 Task: Open a blank sheet, save the file as Elizabeth.epub Add the quote 'Success is not a destination; it's a journey.' Apply font style 'Impact' and font size 36 Align the text to the Left .Change the text color to  'Tan'
Action: Mouse moved to (247, 153)
Screenshot: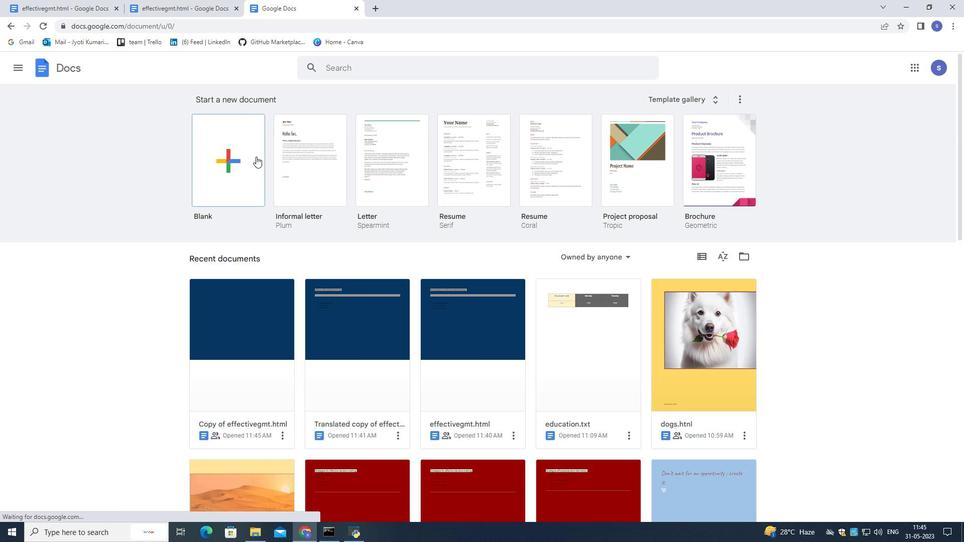 
Action: Mouse pressed left at (247, 153)
Screenshot: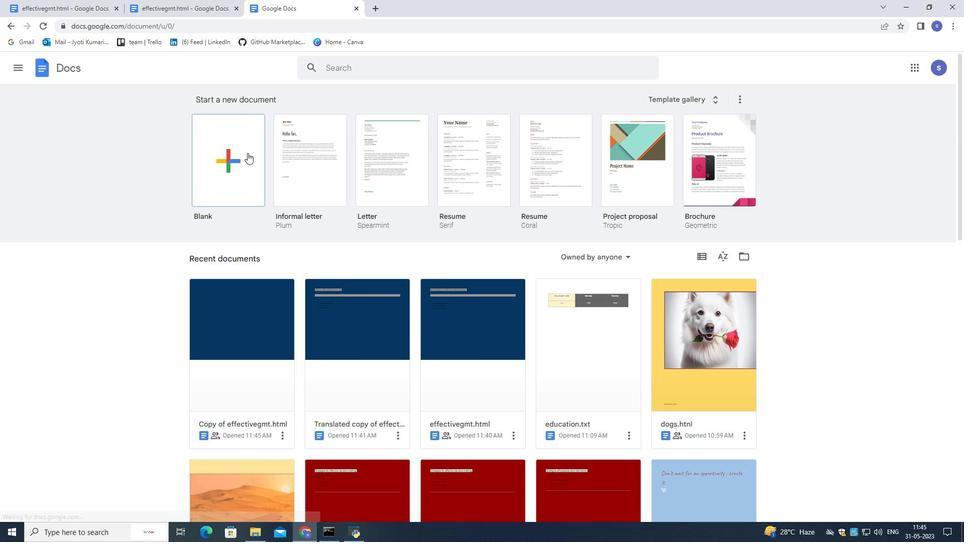 
Action: Mouse moved to (102, 58)
Screenshot: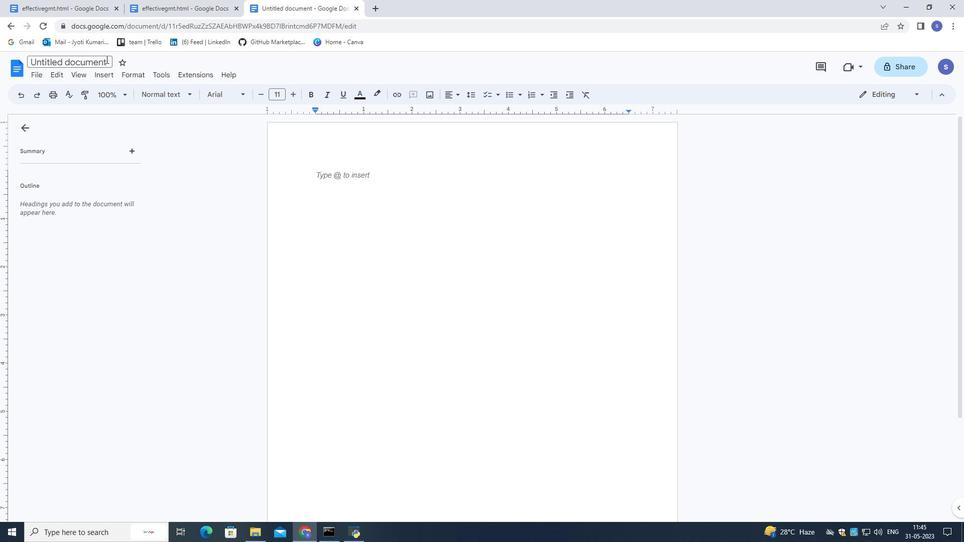 
Action: Mouse pressed left at (102, 58)
Screenshot: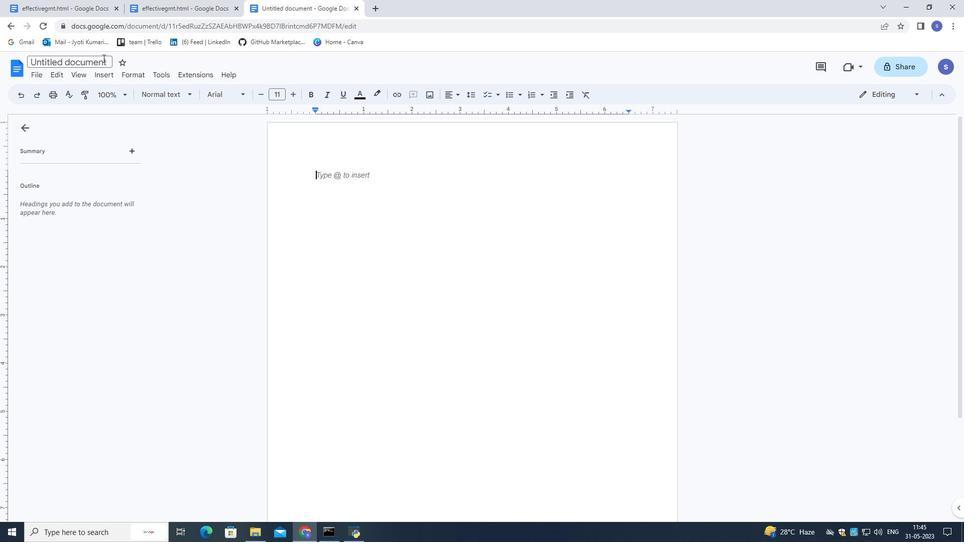 
Action: Mouse moved to (103, 60)
Screenshot: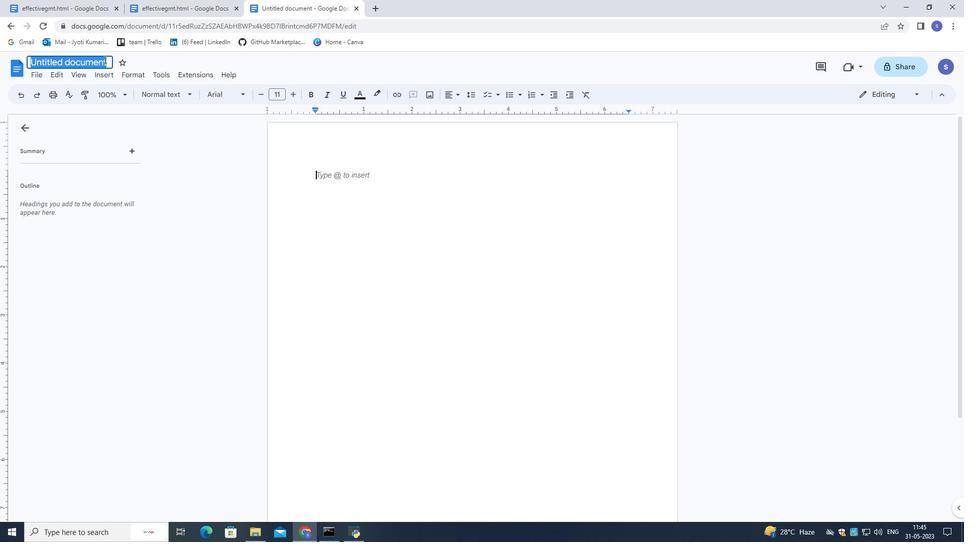 
Action: Key pressed <Key.shift>Elizabeth.epub<Key.enter>
Screenshot: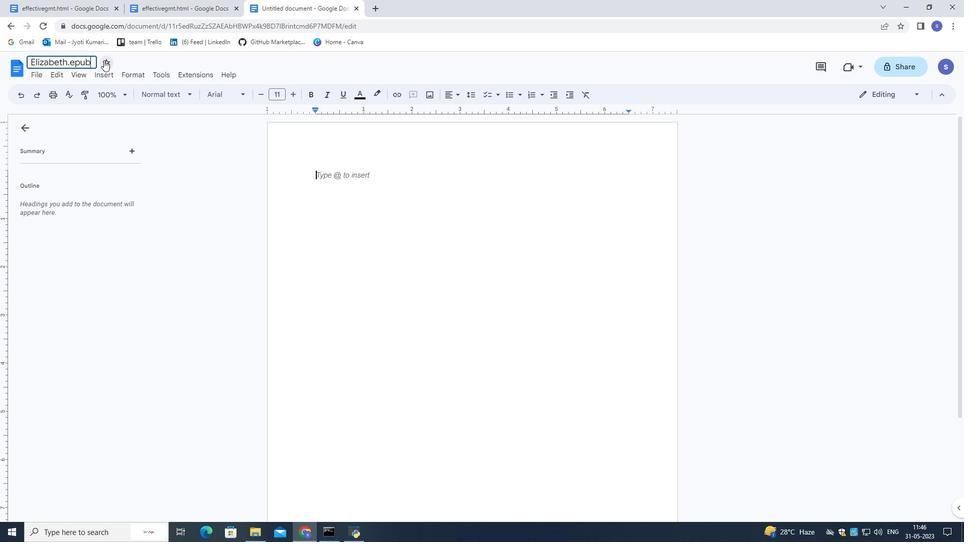 
Action: Mouse moved to (359, 179)
Screenshot: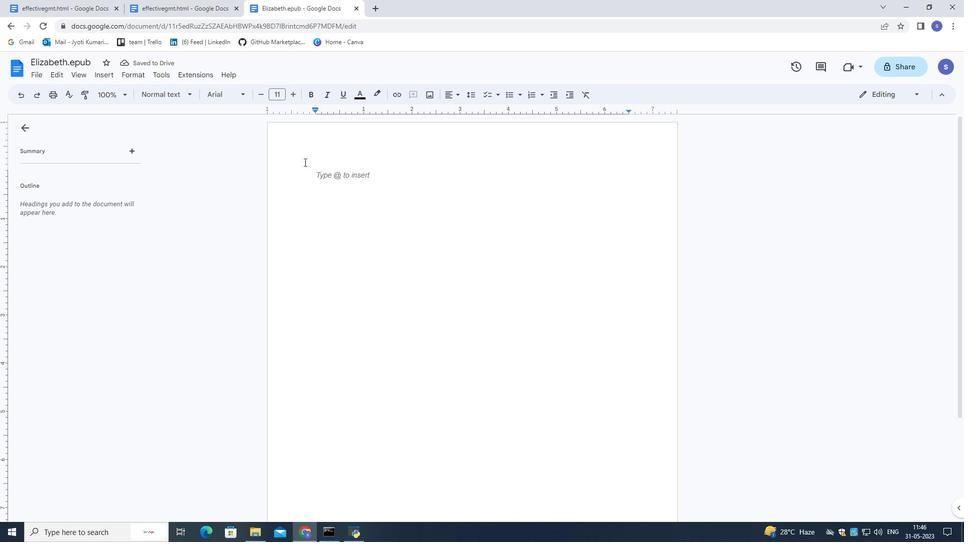 
Action: Mouse pressed left at (359, 179)
Screenshot: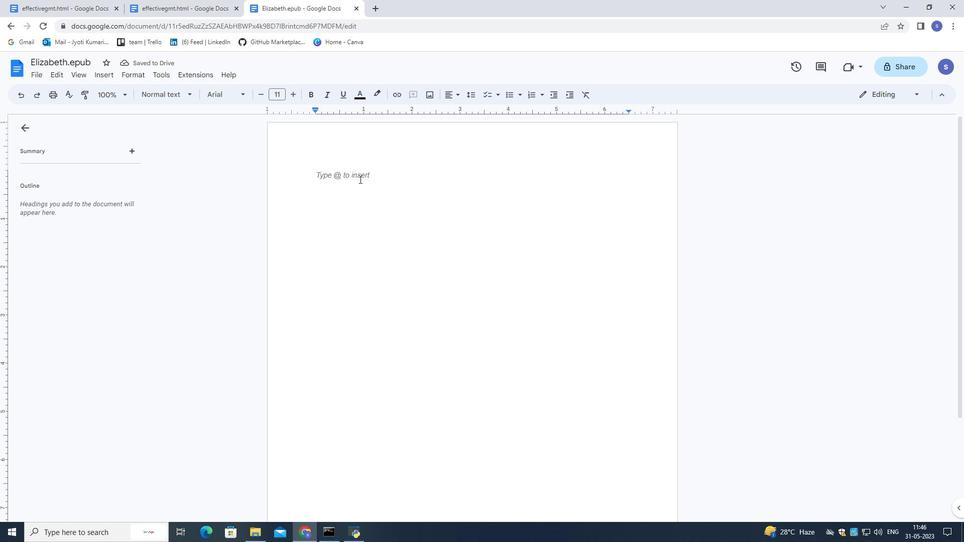 
Action: Key pressed <Key.shift>Success<Key.space>isnot<Key.space><Key.left><Key.left><Key.left><Key.left><Key.space><Key.right><Key.right><Key.right>
Screenshot: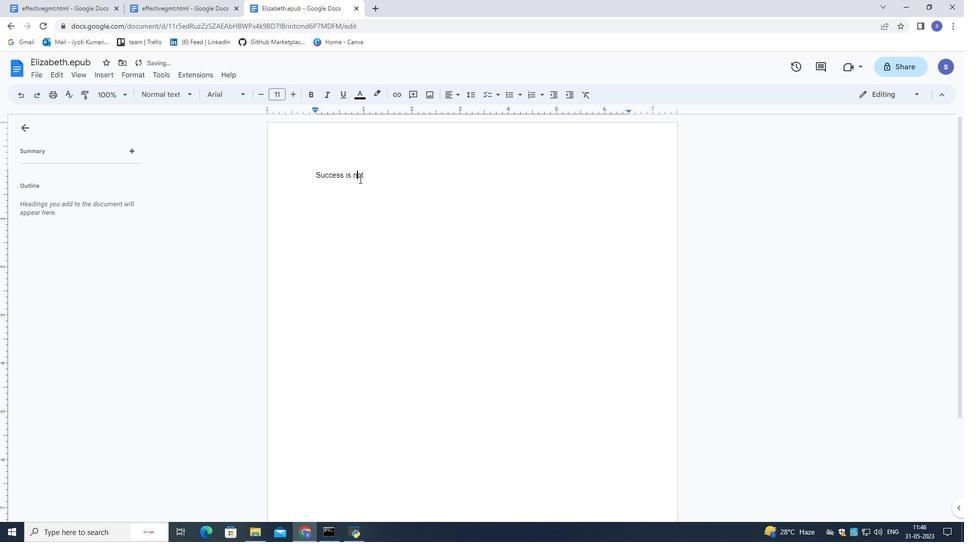 
Action: Mouse moved to (516, 143)
Screenshot: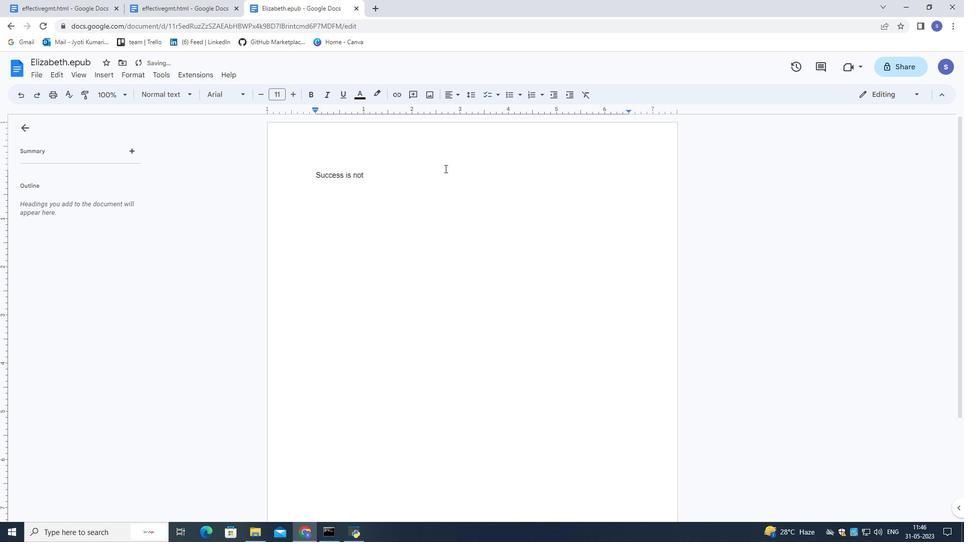 
Action: Key pressed a<Key.space>destination<Key.left><Key.left><Key.left><Key.left><Key.left><Key.left><Key.left><Key.left><Key.left><Key.left><Key.left><Key.left><Key.left><Key.space>
Screenshot: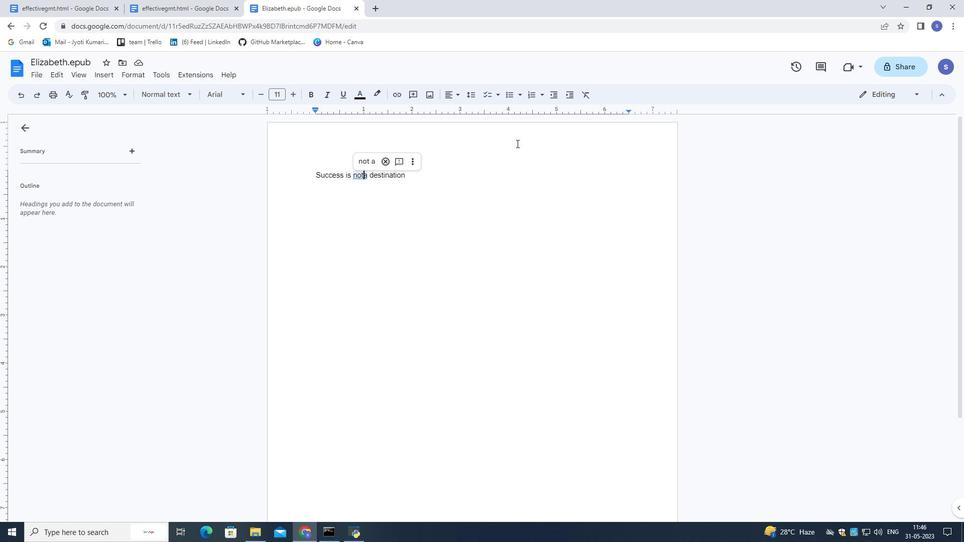 
Action: Mouse moved to (482, 169)
Screenshot: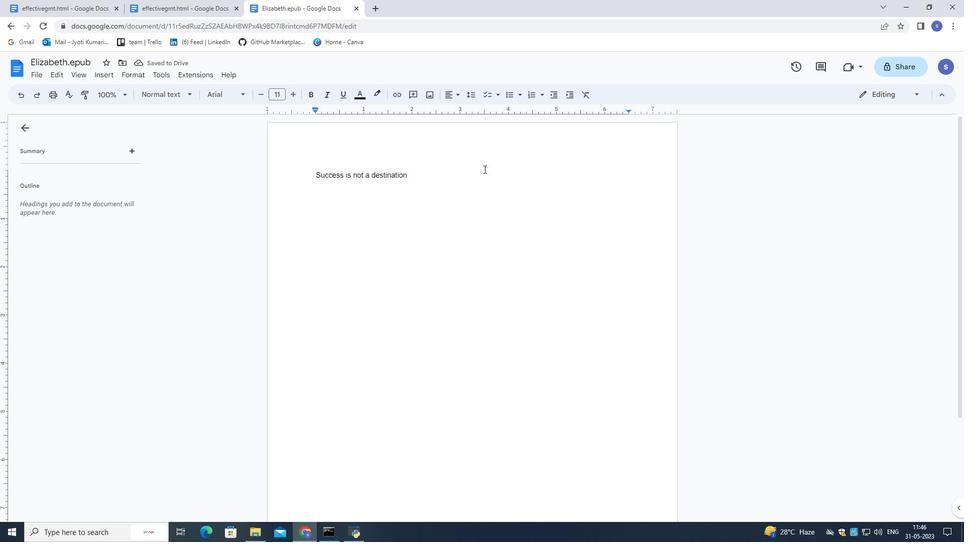 
Action: Mouse pressed left at (482, 169)
Screenshot: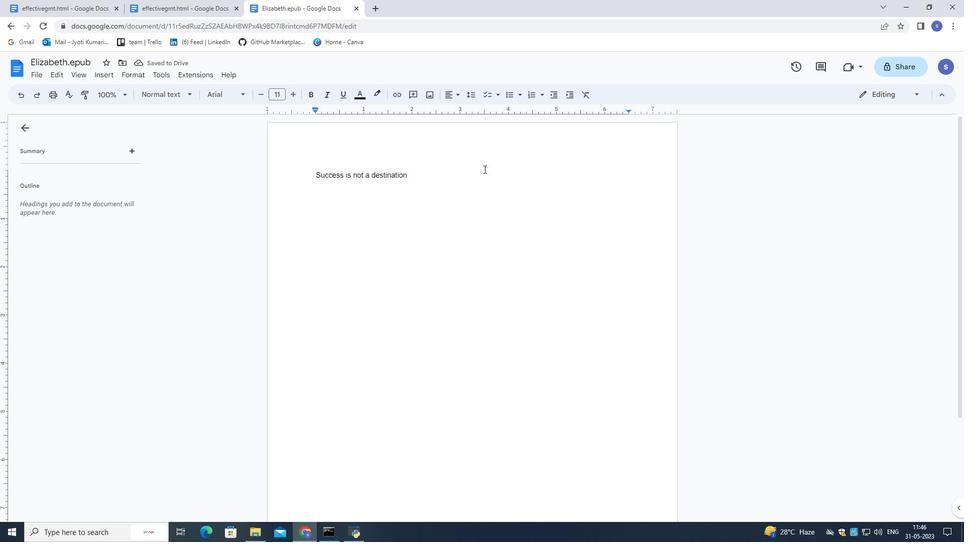 
Action: Mouse moved to (481, 169)
Screenshot: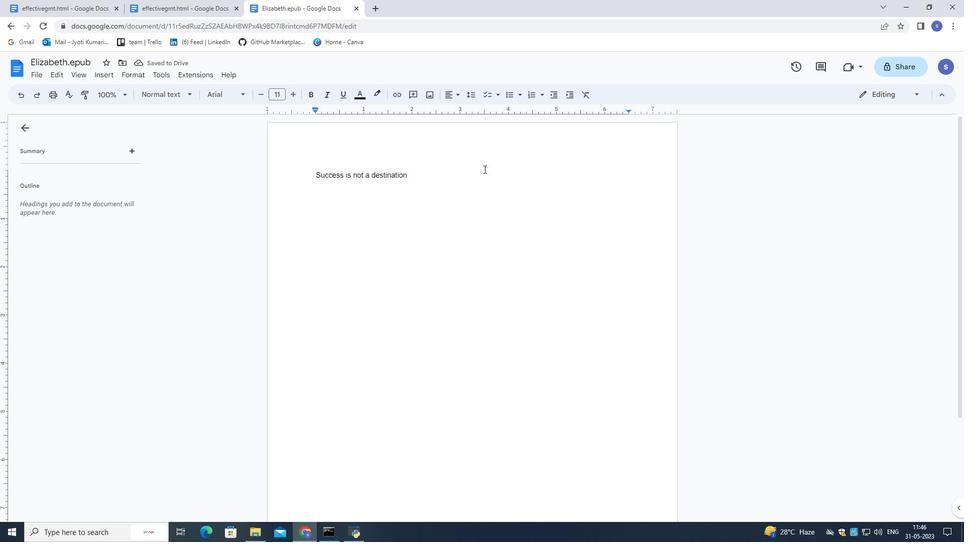
Action: Key pressed ;<Key.space><Key.shift>It's<Key.space>isa<Key.backspace><Key.space>a<Key.space>
Screenshot: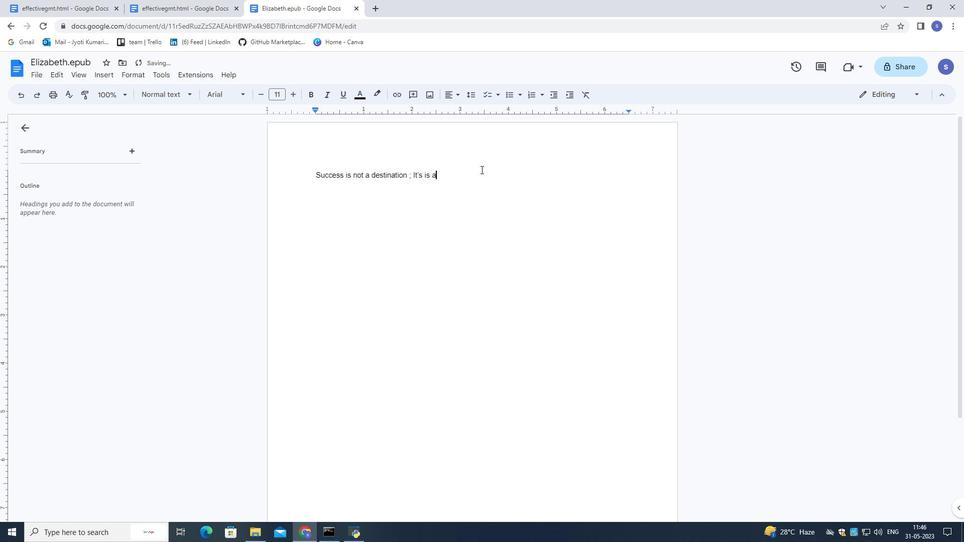 
Action: Mouse moved to (481, 169)
Screenshot: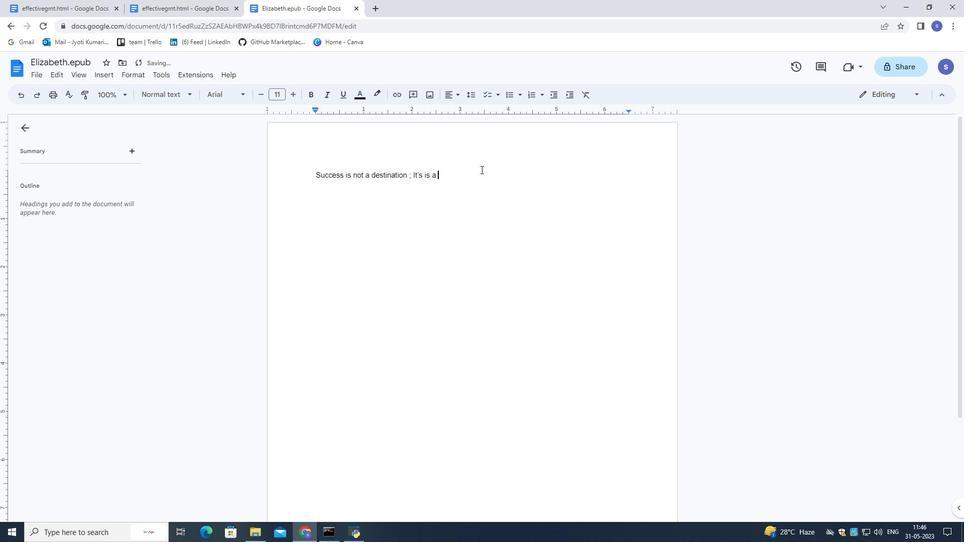 
Action: Key pressed journey.
Screenshot: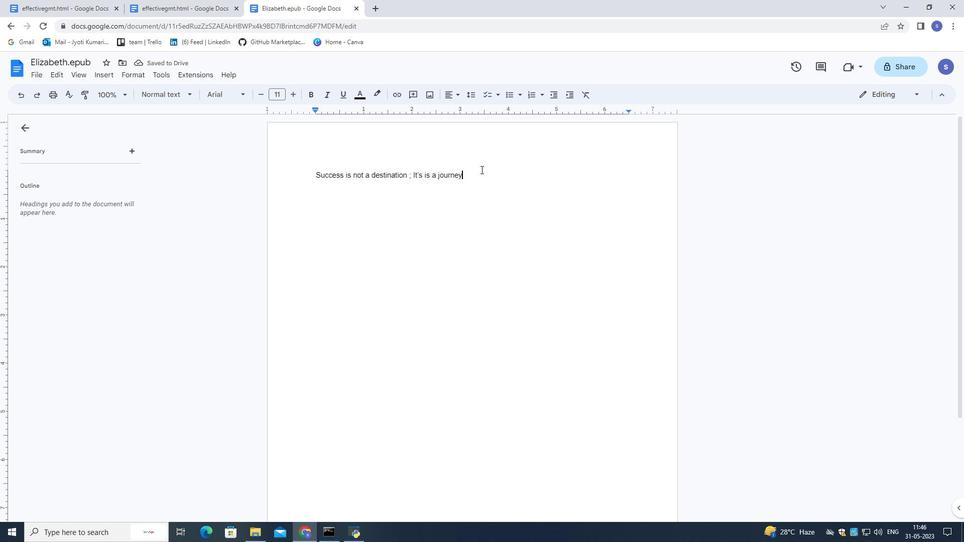 
Action: Mouse moved to (486, 178)
Screenshot: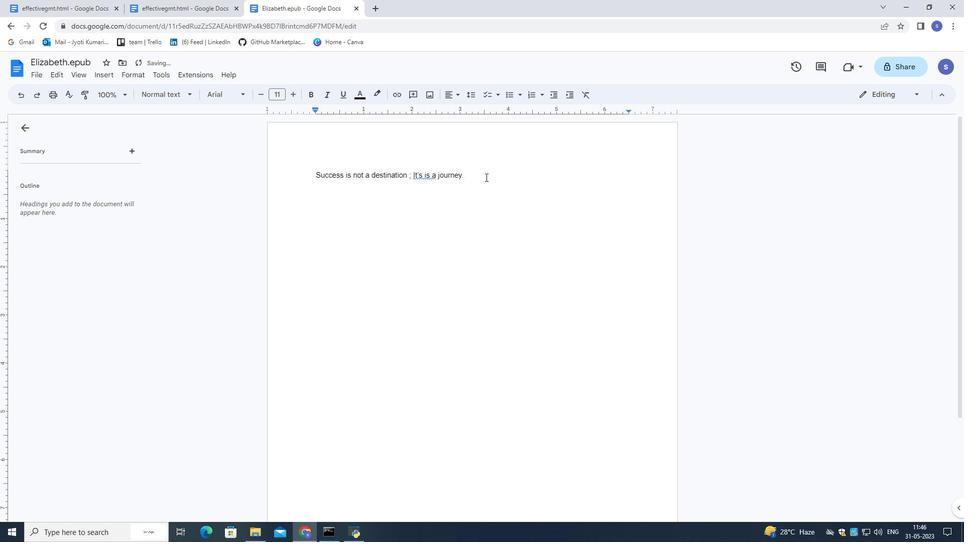 
Action: Mouse pressed left at (486, 178)
Screenshot: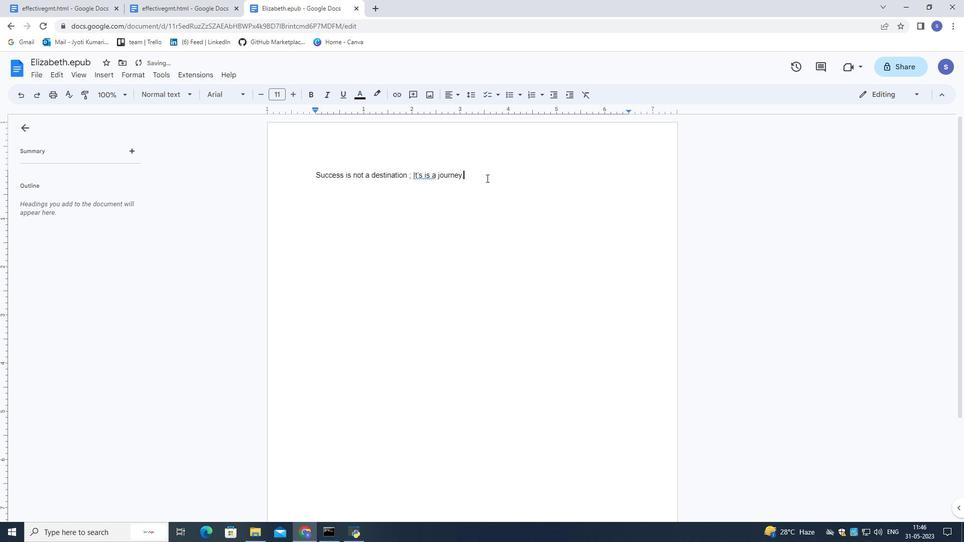 
Action: Mouse moved to (219, 97)
Screenshot: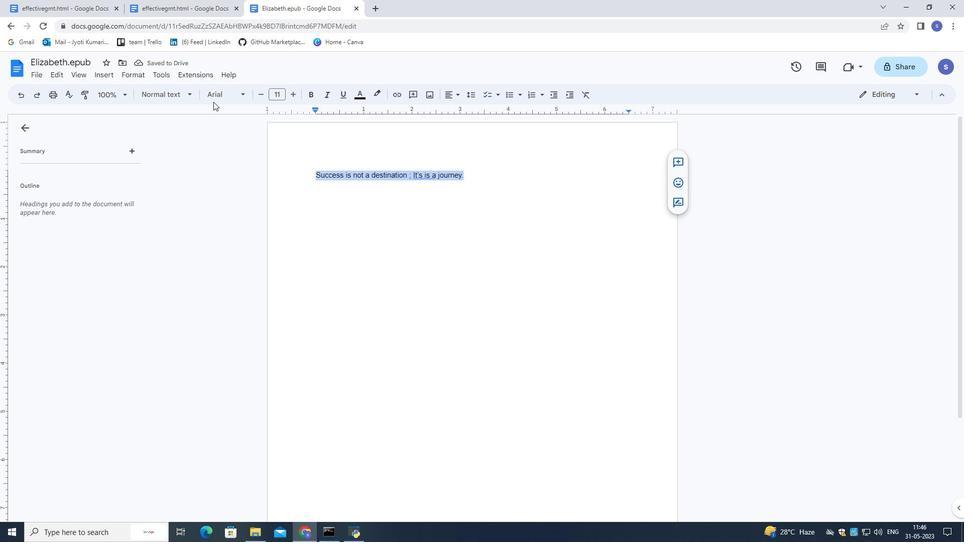 
Action: Mouse pressed left at (219, 97)
Screenshot: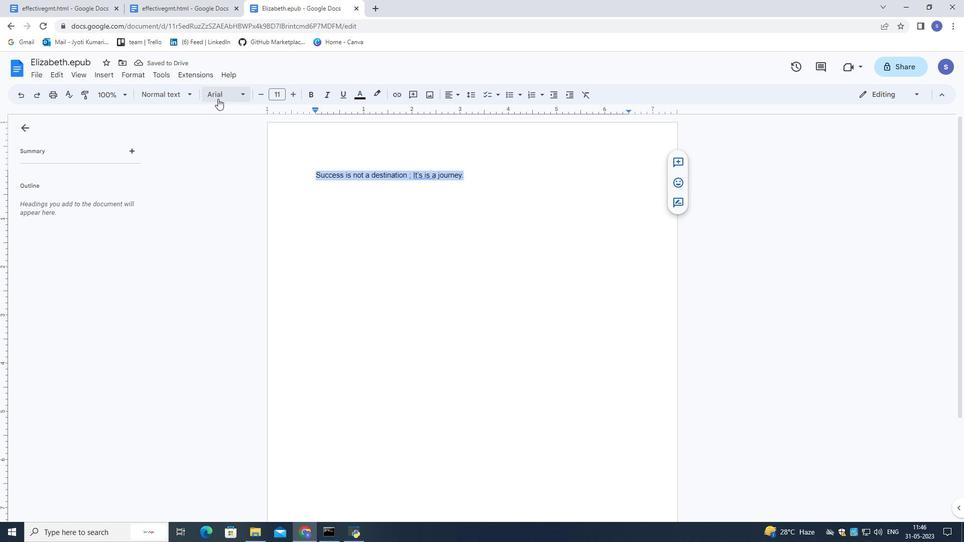 
Action: Mouse moved to (241, 111)
Screenshot: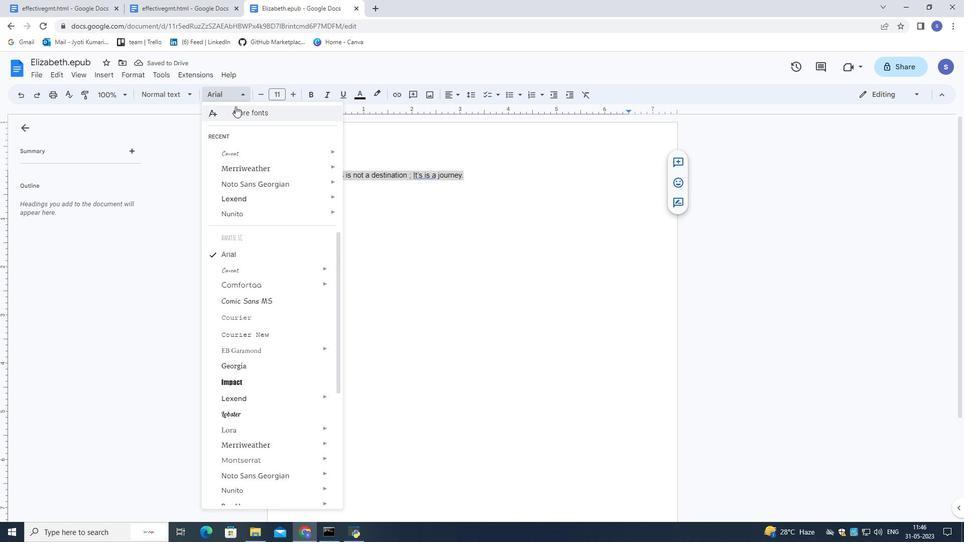 
Action: Mouse pressed left at (241, 111)
Screenshot: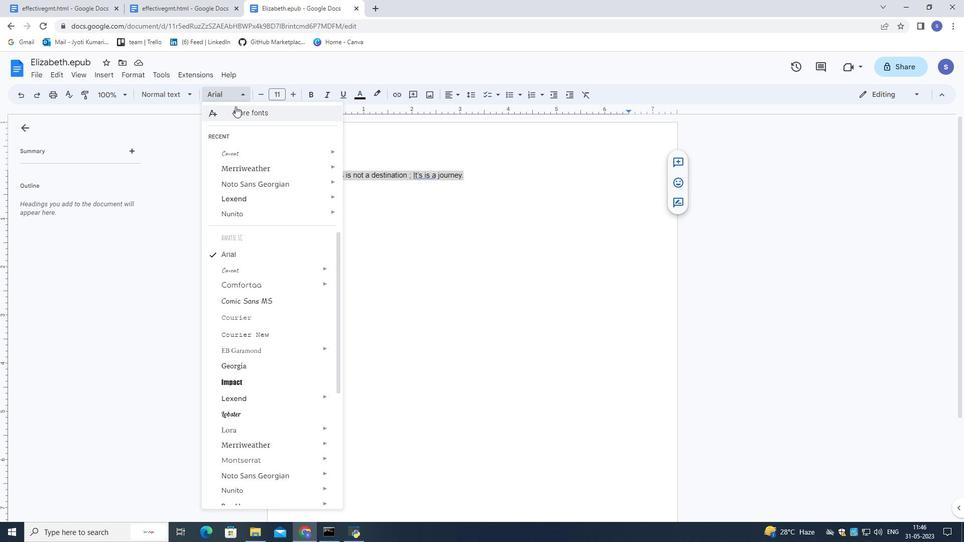
Action: Mouse moved to (318, 173)
Screenshot: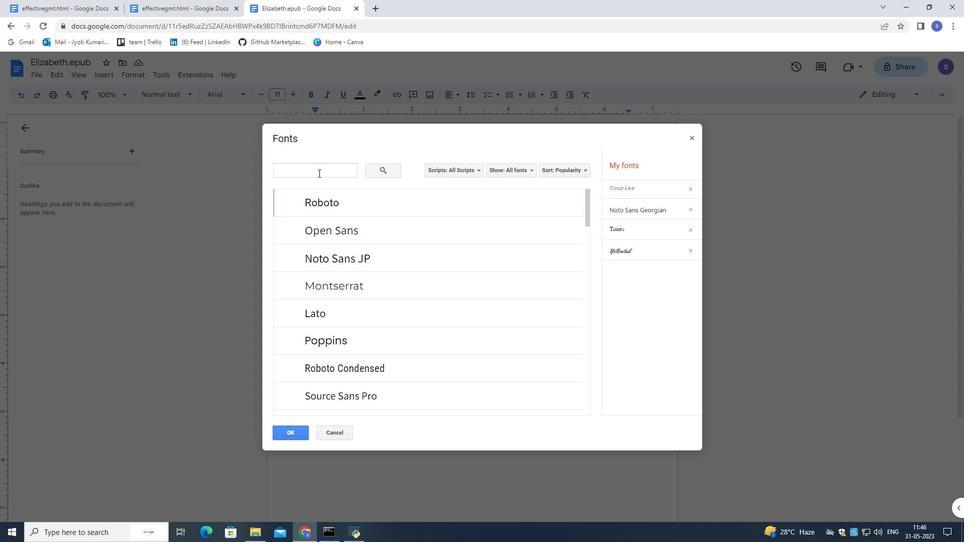 
Action: Mouse pressed left at (318, 173)
Screenshot: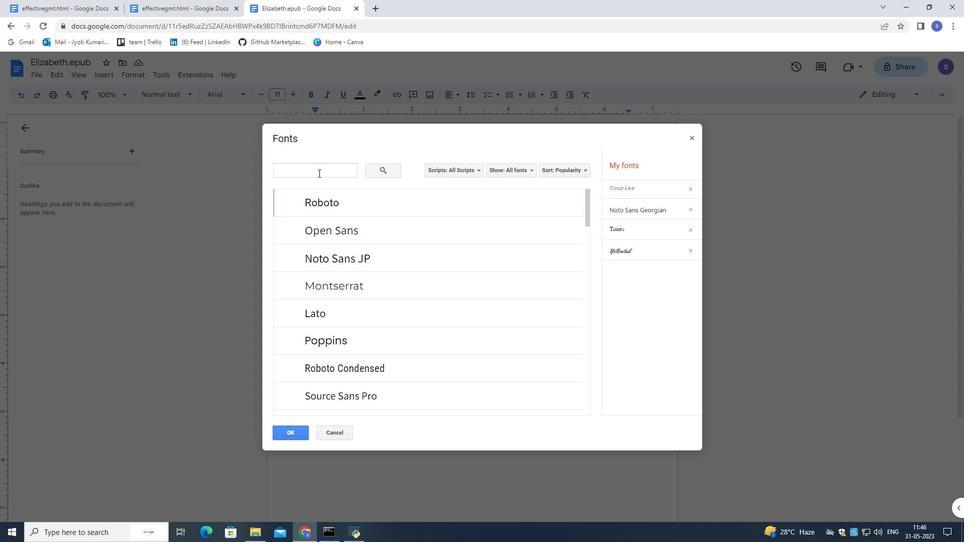 
Action: Key pressed impact<Key.enter>
Screenshot: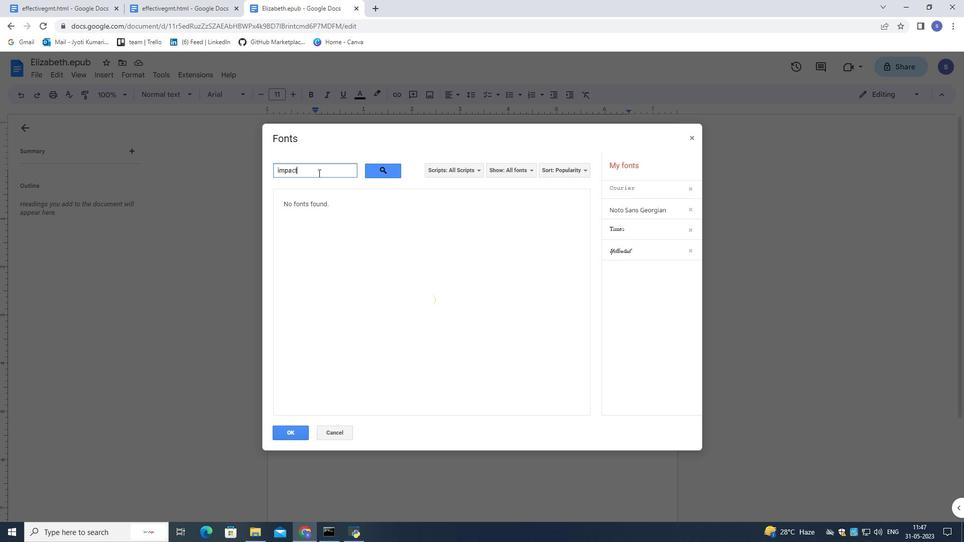 
Action: Mouse moved to (278, 172)
Screenshot: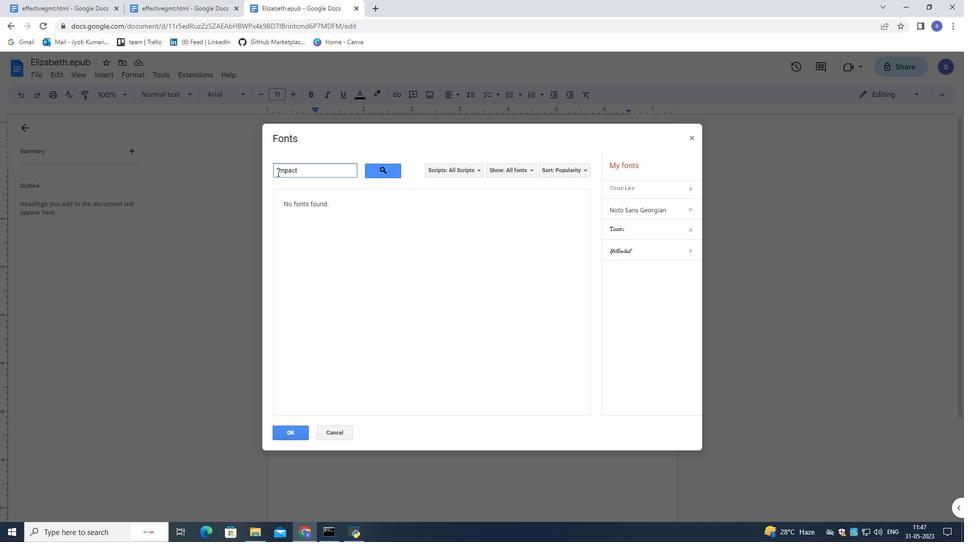 
Action: Mouse pressed left at (278, 172)
Screenshot: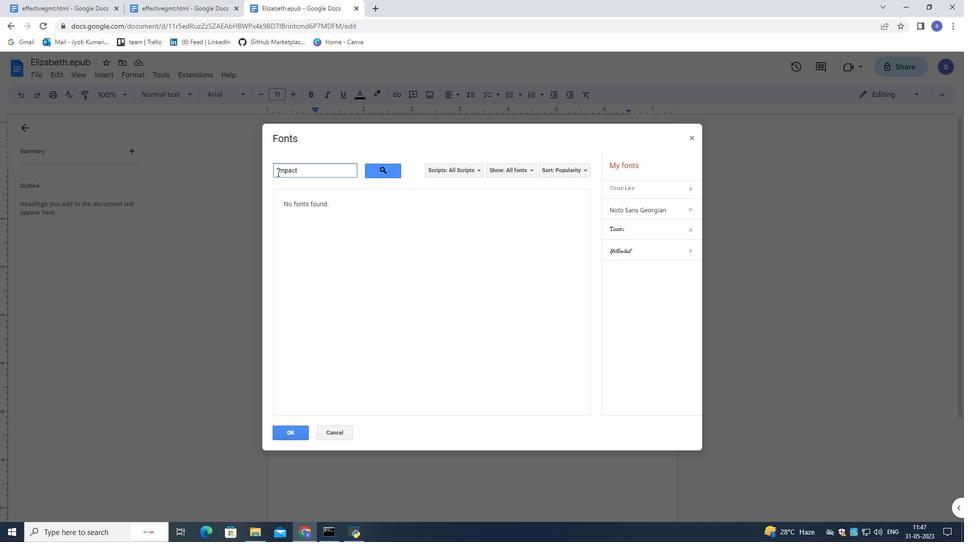 
Action: Mouse moved to (288, 177)
Screenshot: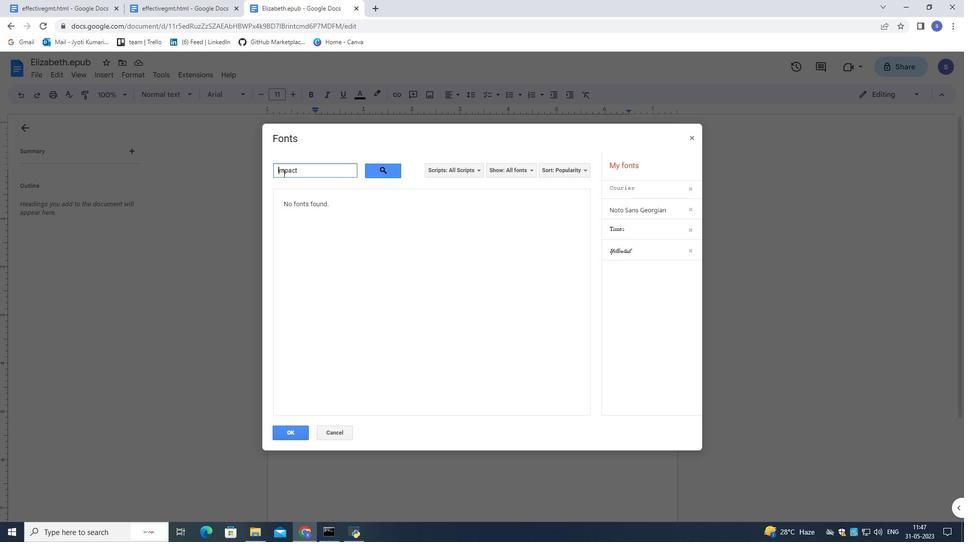 
Action: Key pressed <Key.right><Key.backspace><Key.backspace><Key.shift>Im
Screenshot: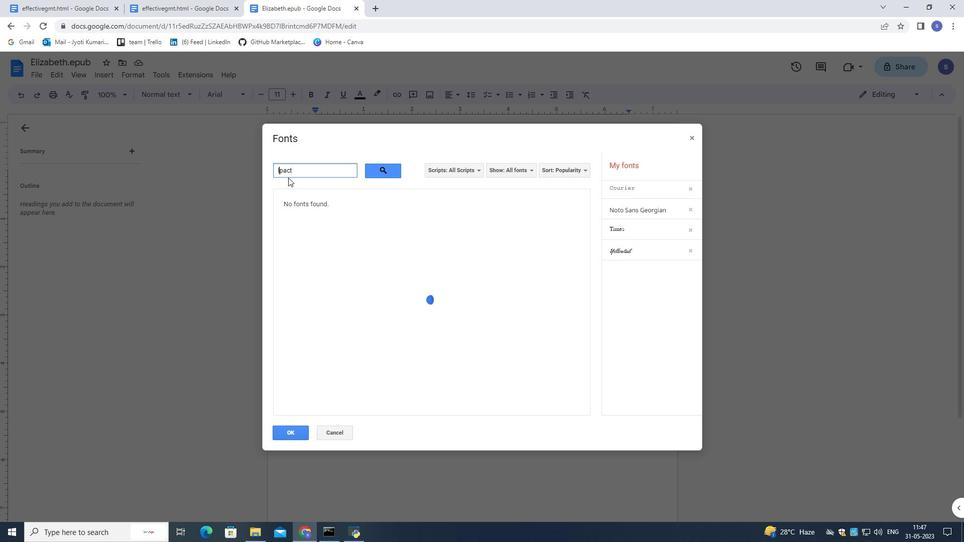 
Action: Mouse moved to (396, 169)
Screenshot: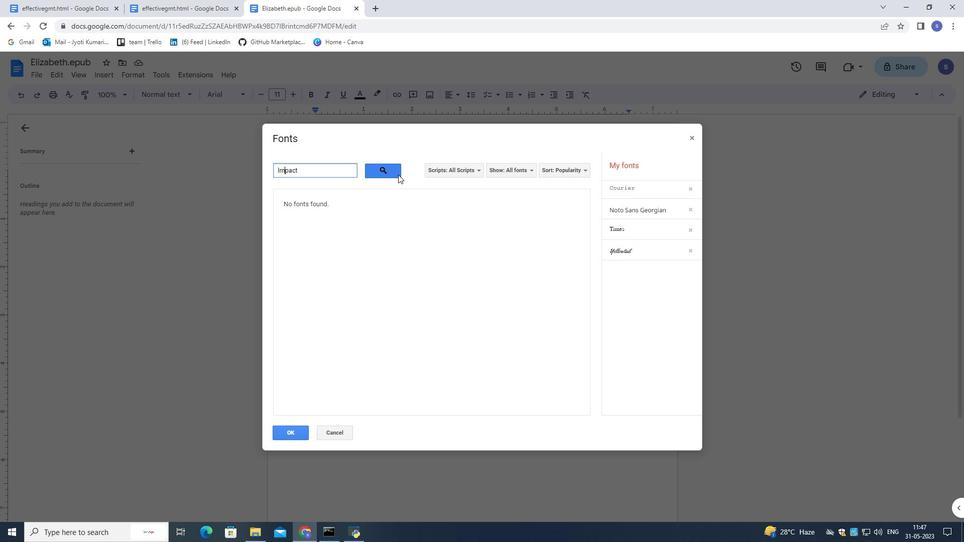 
Action: Mouse pressed left at (396, 169)
Screenshot: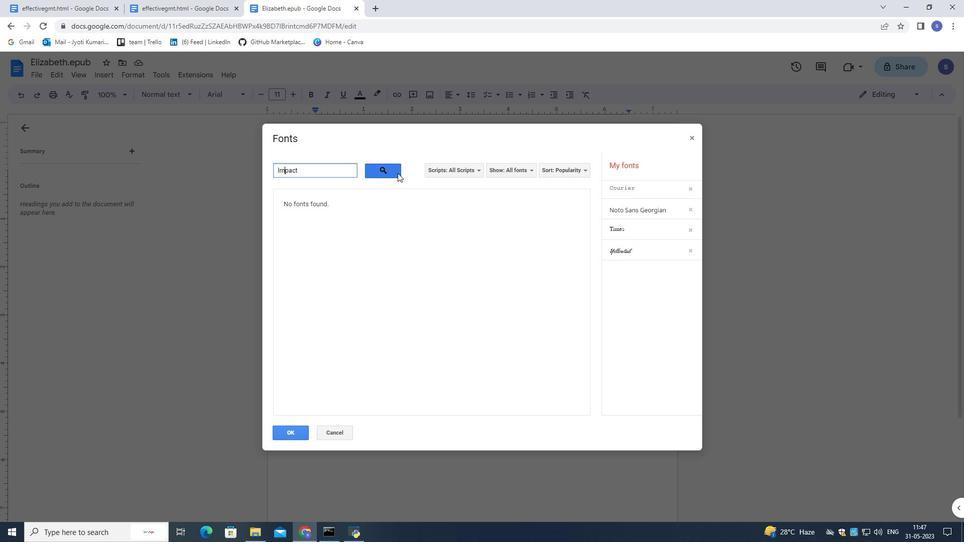 
Action: Mouse moved to (333, 436)
Screenshot: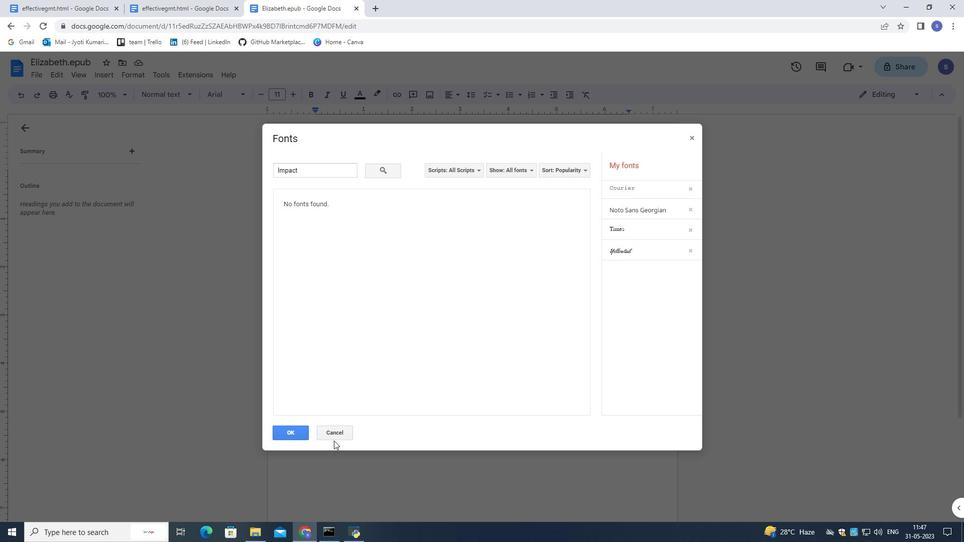 
Action: Mouse pressed left at (333, 436)
Screenshot: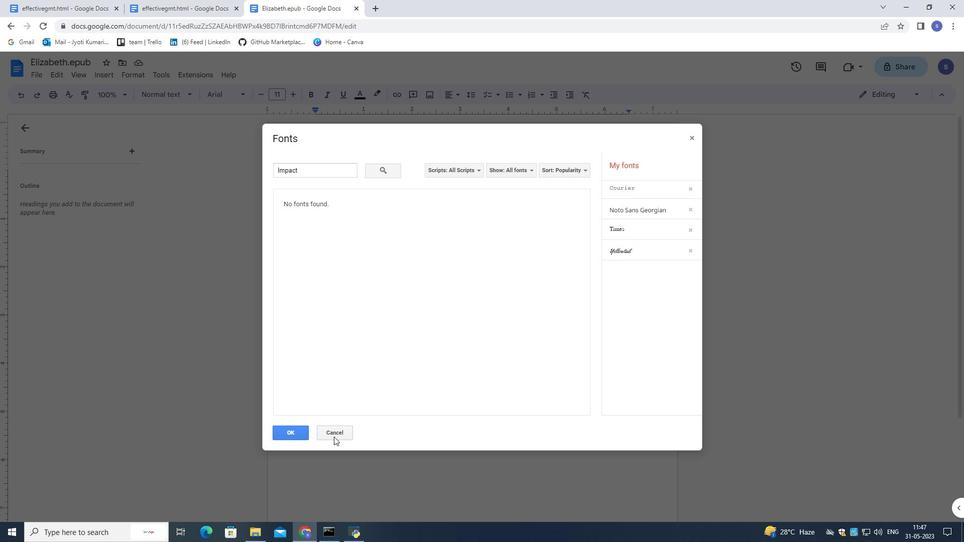 
Action: Mouse moved to (182, 89)
Screenshot: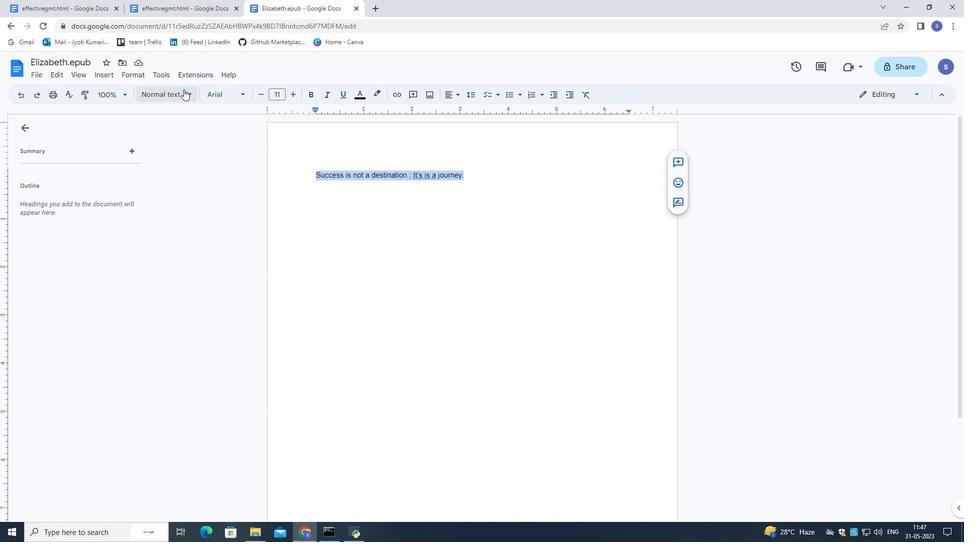 
Action: Mouse pressed left at (182, 89)
Screenshot: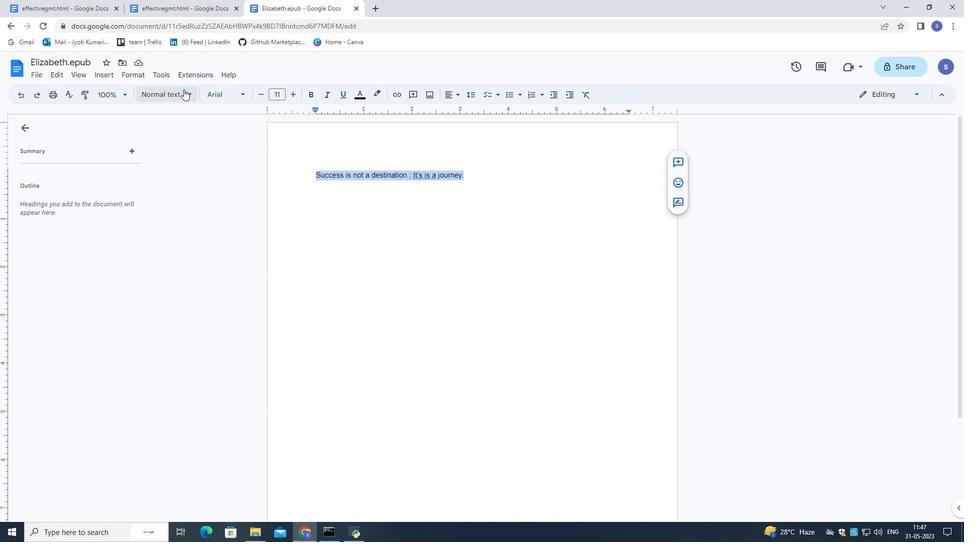 
Action: Mouse moved to (219, 100)
Screenshot: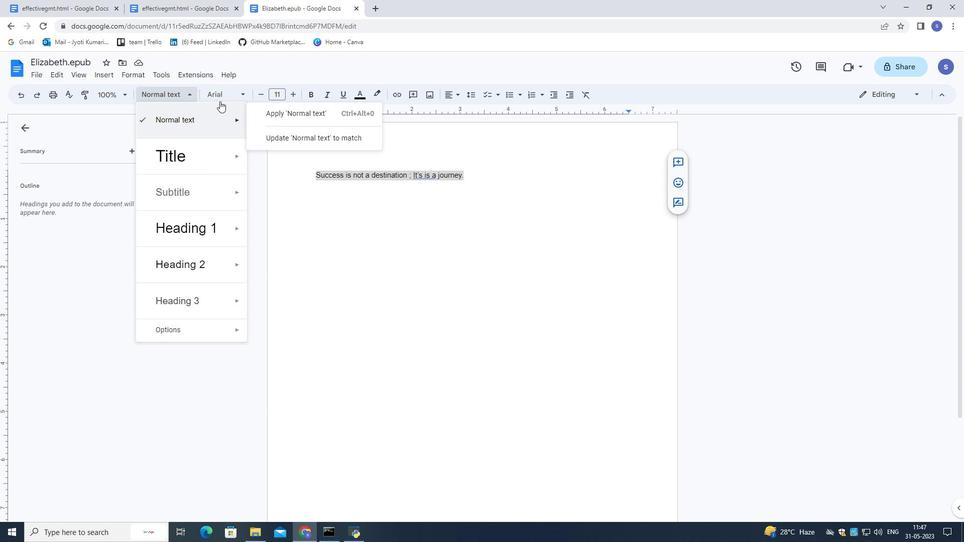 
Action: Mouse pressed left at (219, 100)
Screenshot: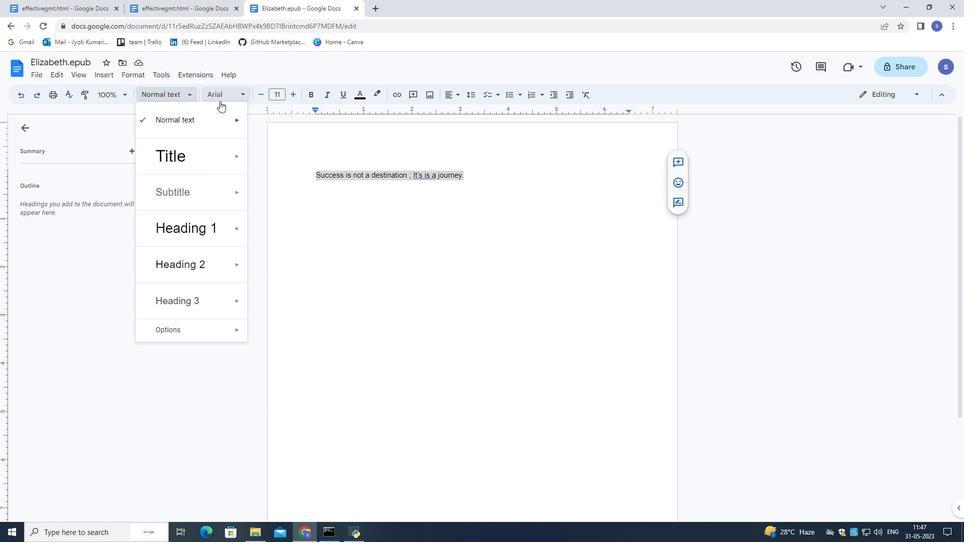 
Action: Mouse moved to (252, 259)
Screenshot: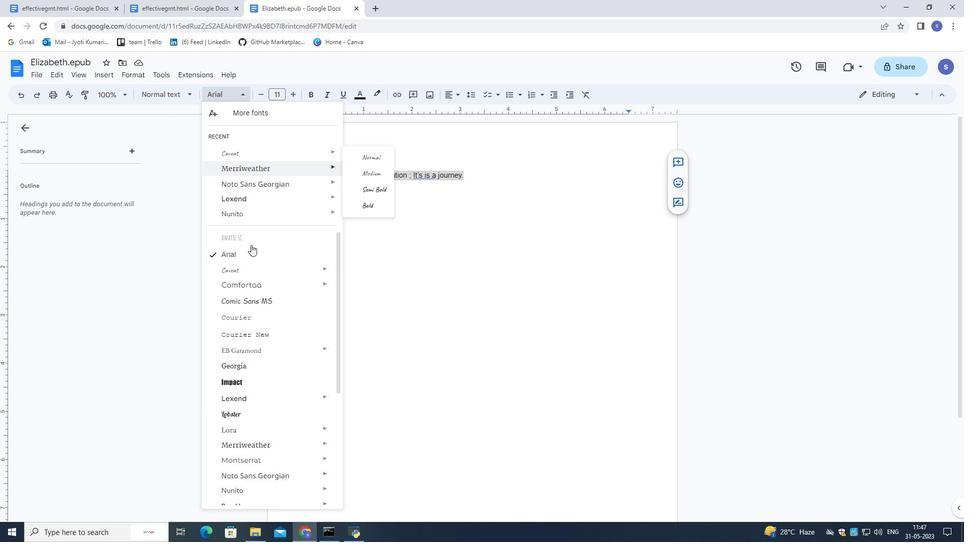 
Action: Mouse scrolled (252, 259) with delta (0, 0)
Screenshot: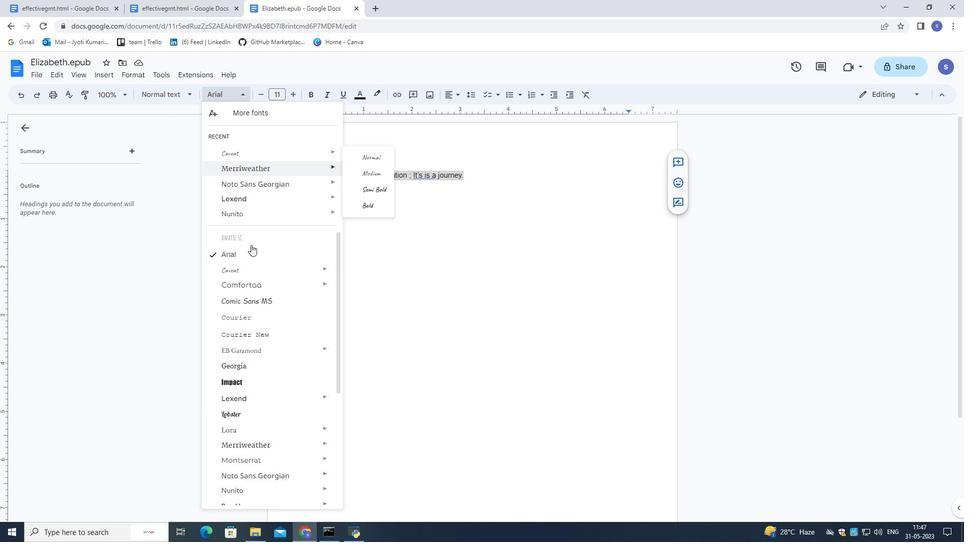
Action: Mouse moved to (253, 262)
Screenshot: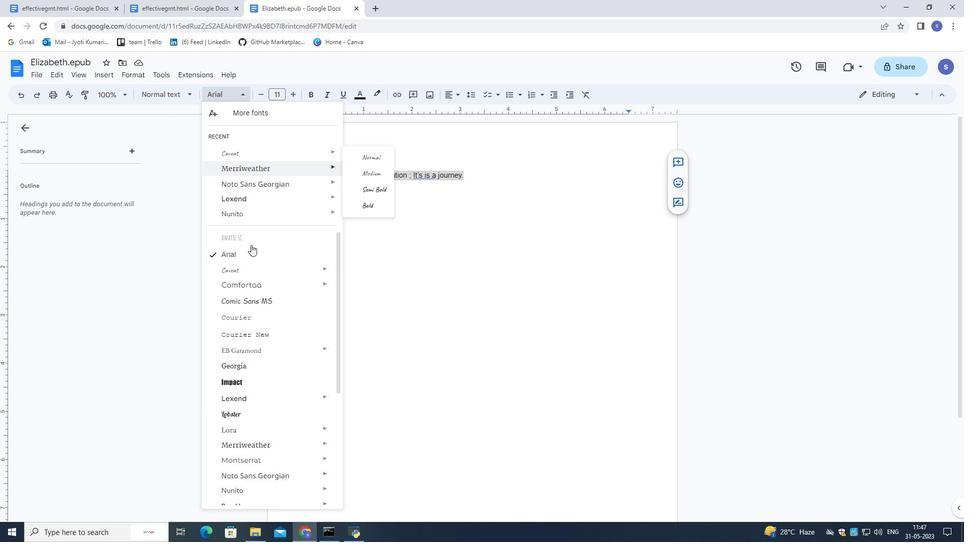 
Action: Mouse scrolled (253, 261) with delta (0, 0)
Screenshot: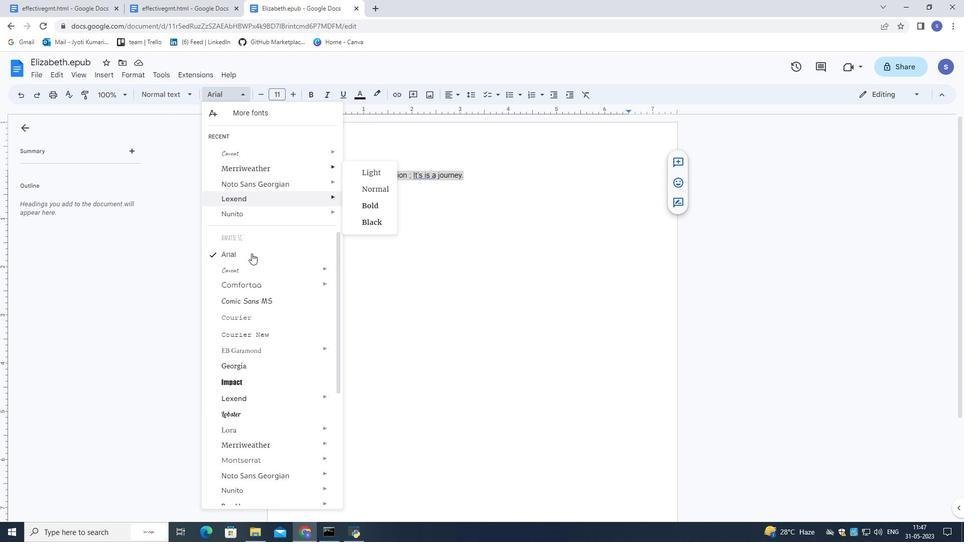 
Action: Mouse moved to (252, 285)
Screenshot: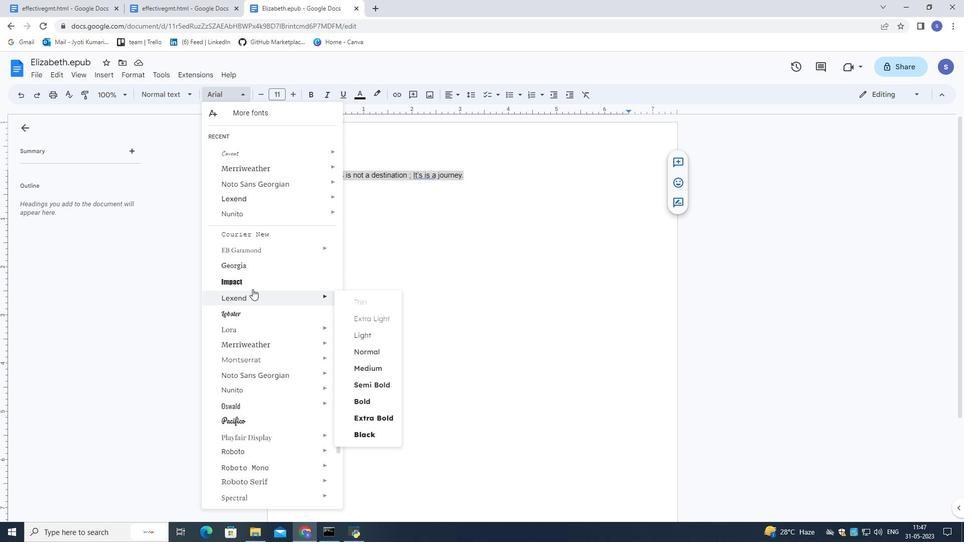 
Action: Mouse pressed left at (252, 285)
Screenshot: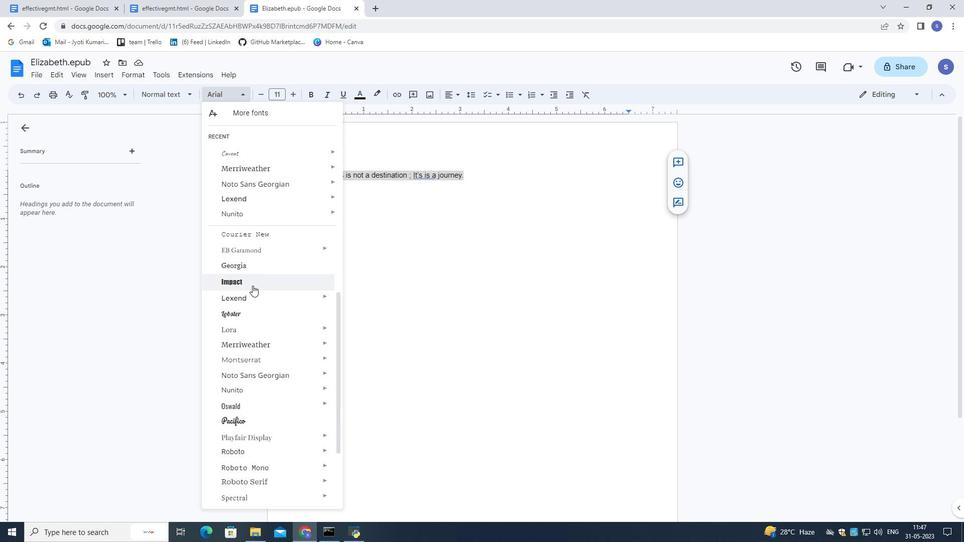 
Action: Mouse moved to (295, 93)
Screenshot: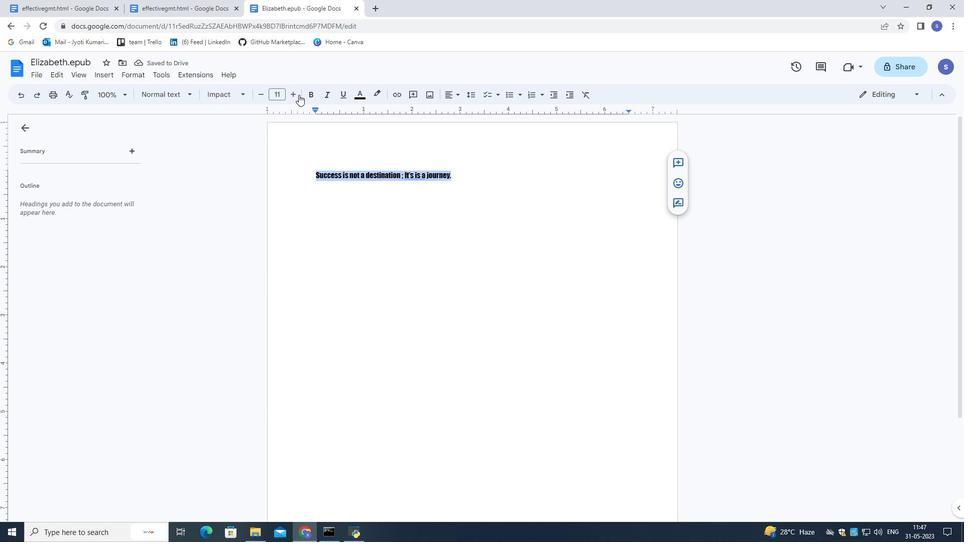
Action: Mouse pressed left at (295, 93)
Screenshot: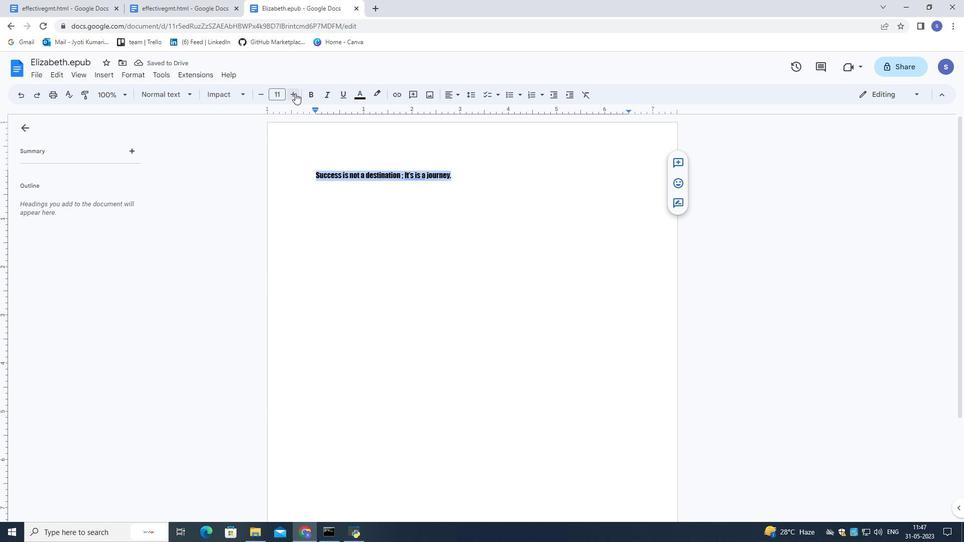 
Action: Mouse pressed left at (295, 93)
Screenshot: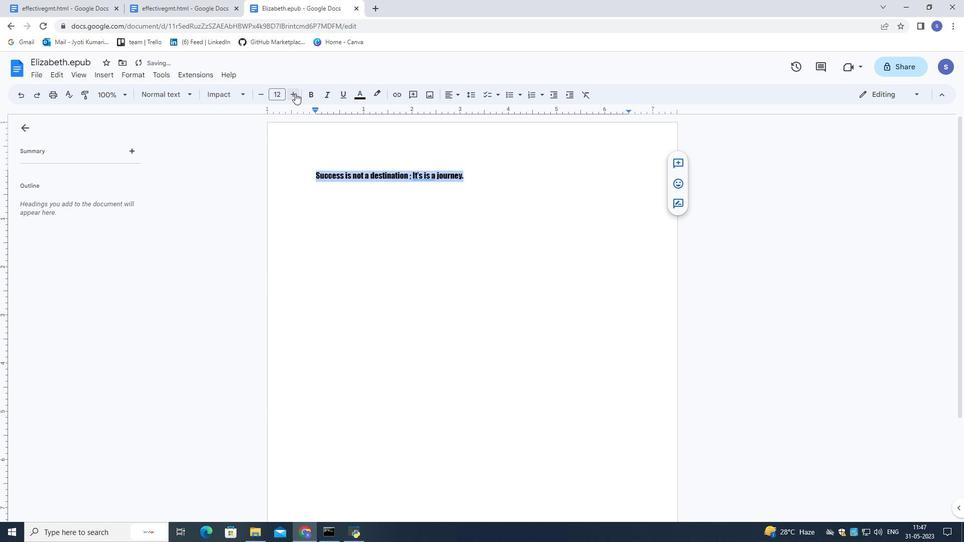 
Action: Mouse pressed left at (295, 93)
Screenshot: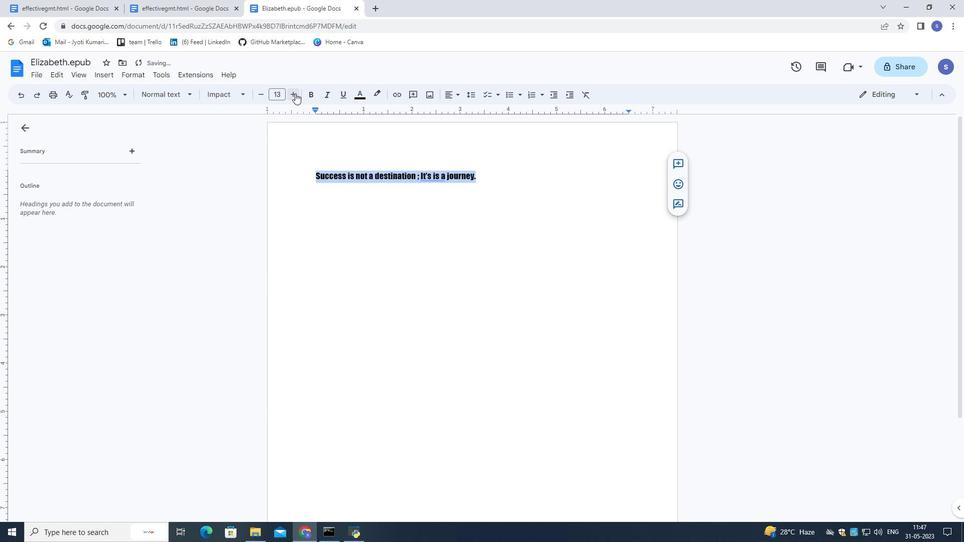 
Action: Mouse pressed left at (295, 93)
Screenshot: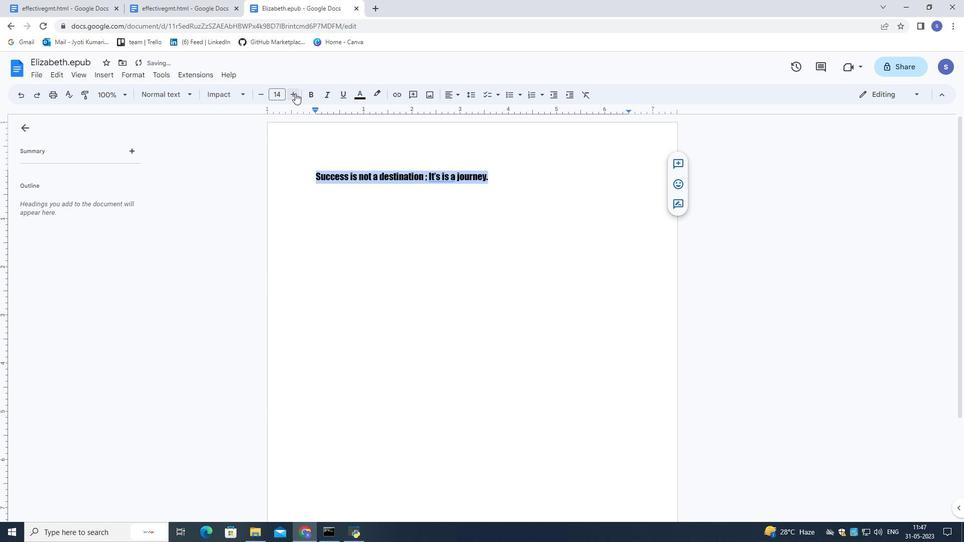 
Action: Mouse pressed left at (295, 93)
Screenshot: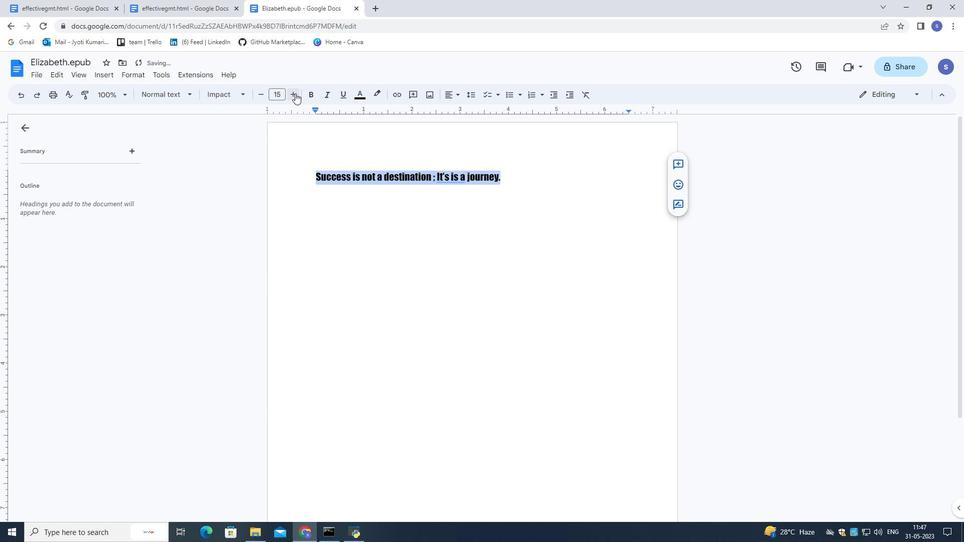 
Action: Mouse pressed left at (295, 93)
Screenshot: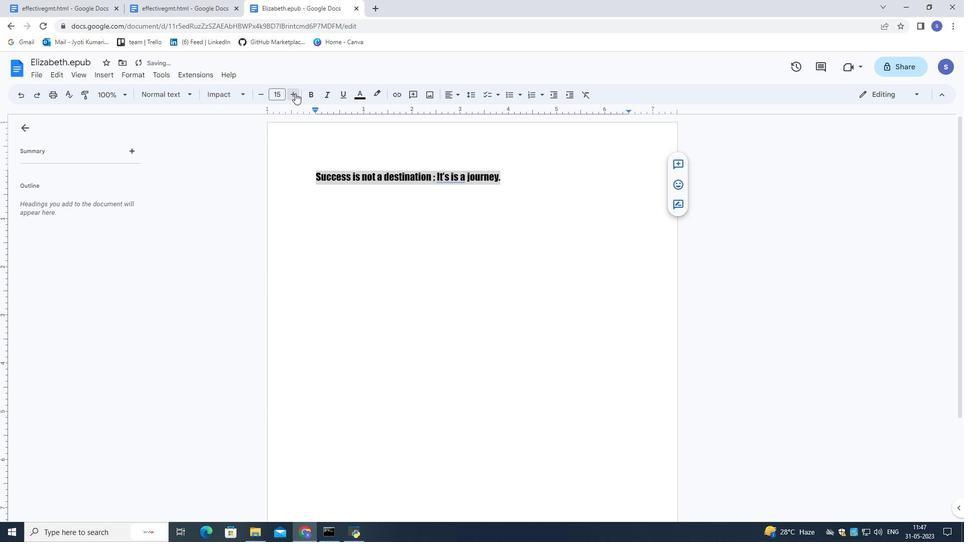 
Action: Mouse pressed left at (295, 93)
Screenshot: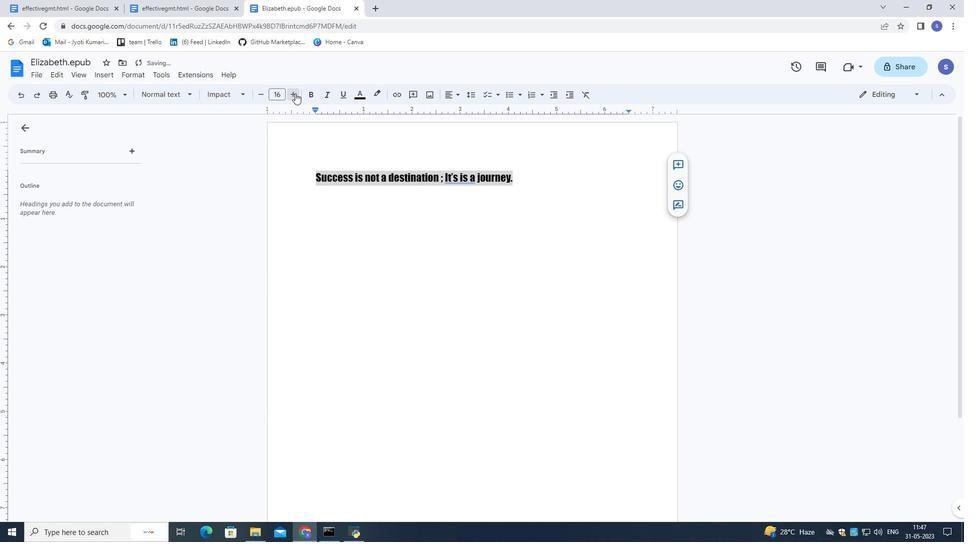 
Action: Mouse pressed left at (295, 93)
Screenshot: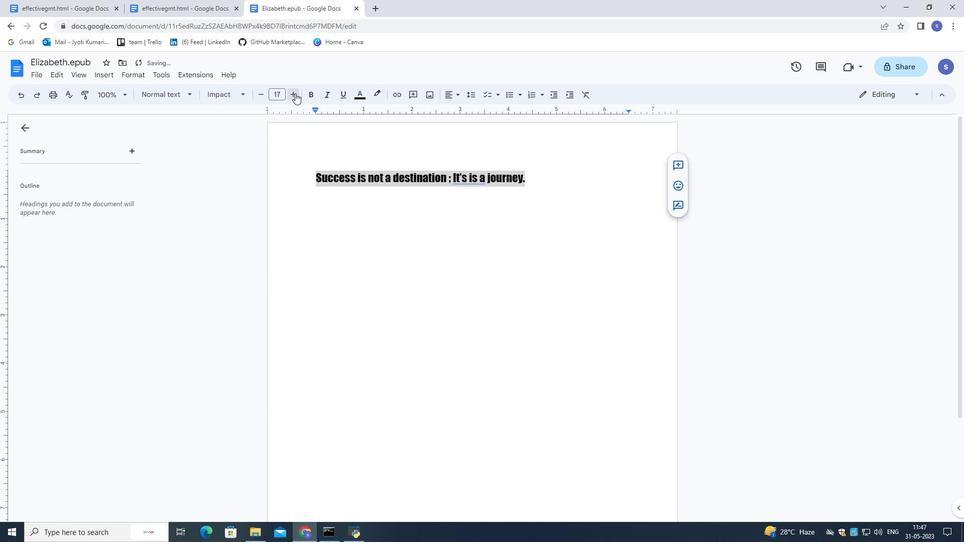 
Action: Mouse pressed left at (295, 93)
Screenshot: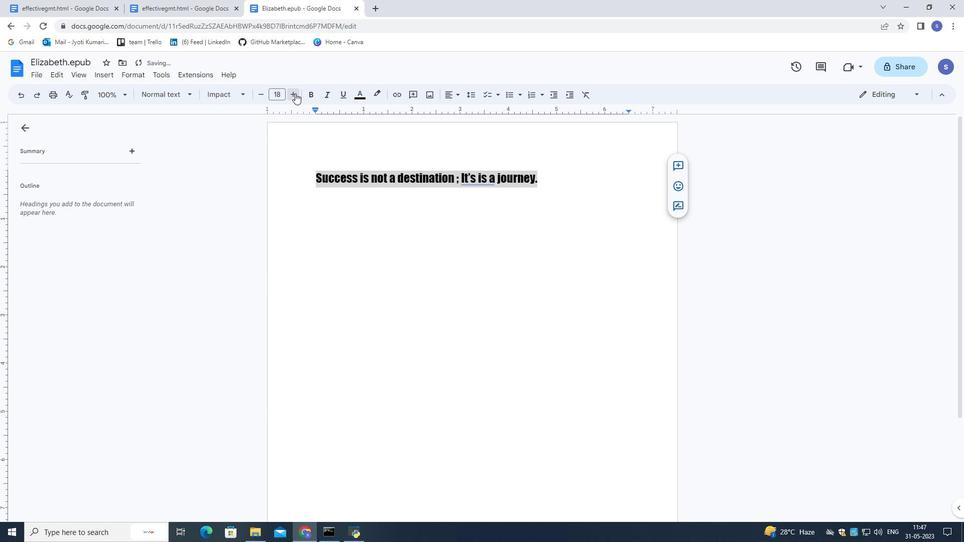 
Action: Mouse pressed left at (295, 93)
Screenshot: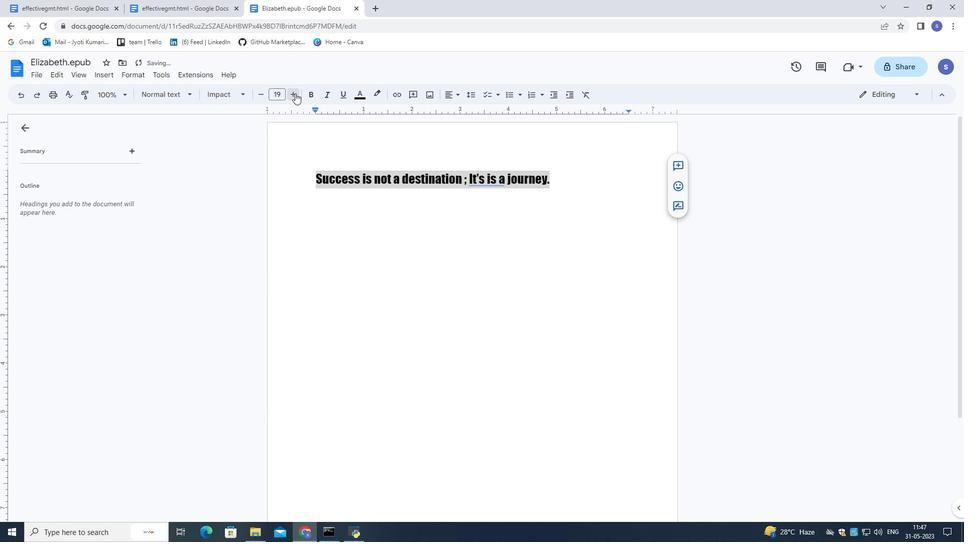 
Action: Mouse pressed left at (295, 93)
Screenshot: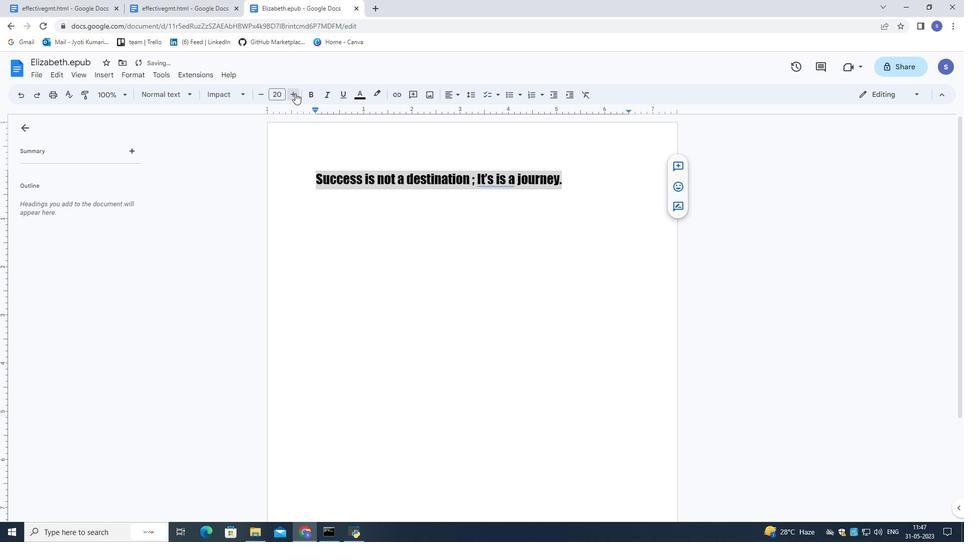 
Action: Mouse pressed left at (295, 93)
Screenshot: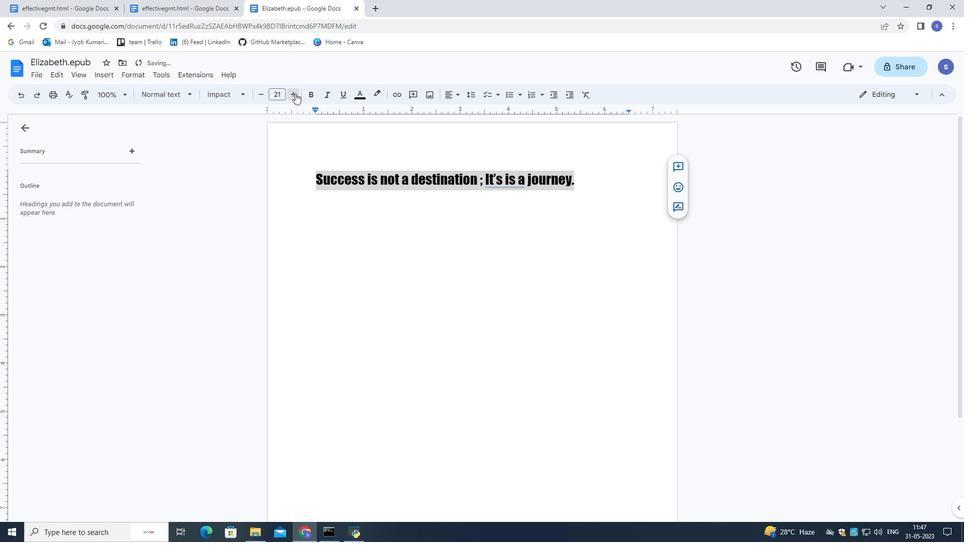 
Action: Mouse pressed left at (295, 93)
Screenshot: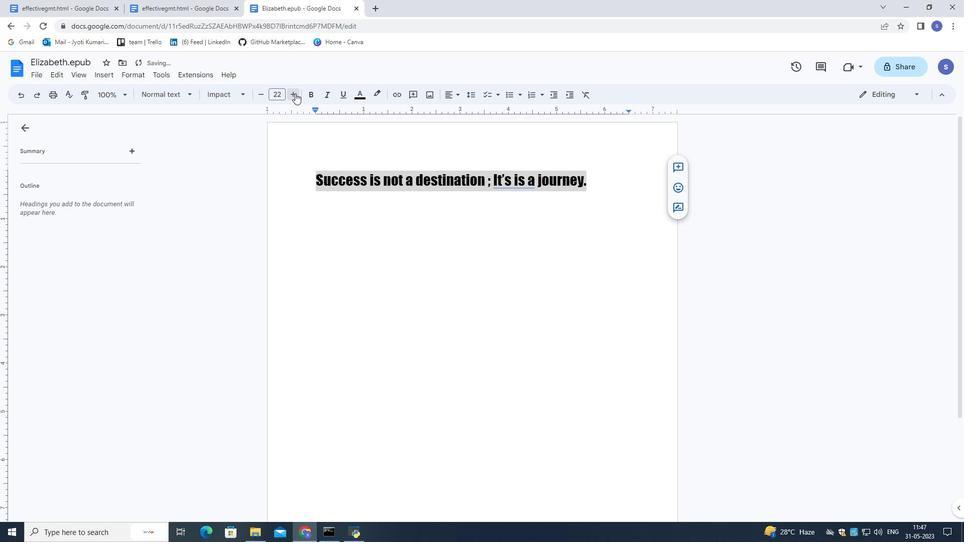 
Action: Mouse pressed left at (295, 93)
Screenshot: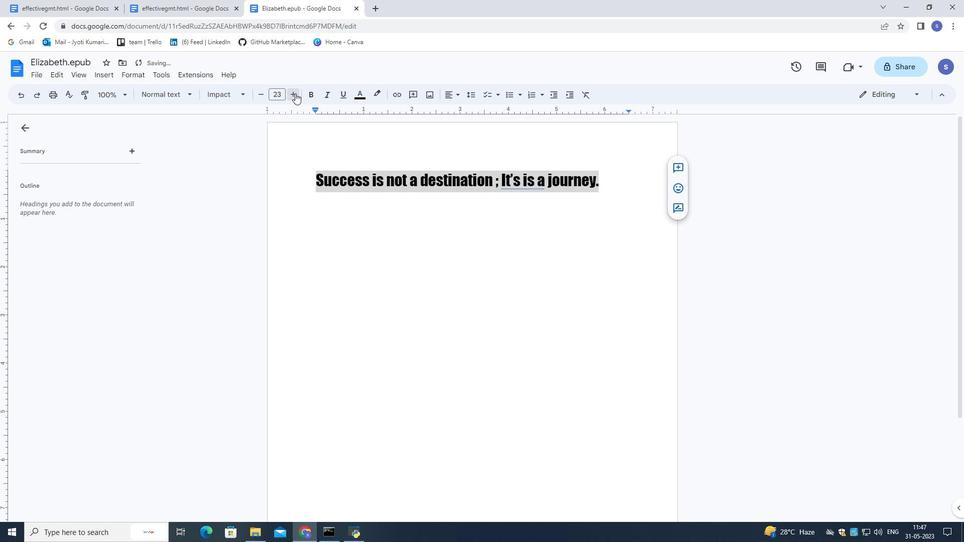 
Action: Mouse pressed left at (295, 93)
Screenshot: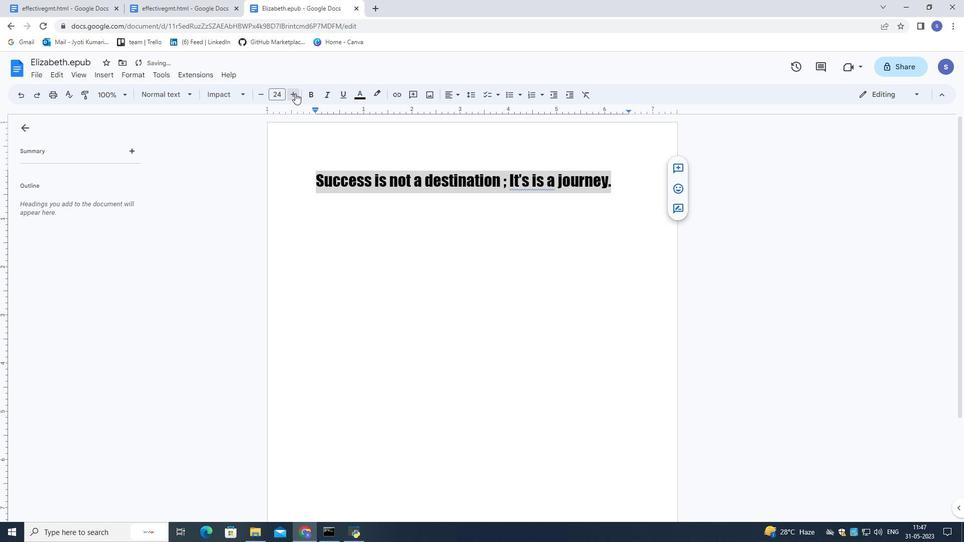
Action: Mouse pressed left at (295, 93)
Screenshot: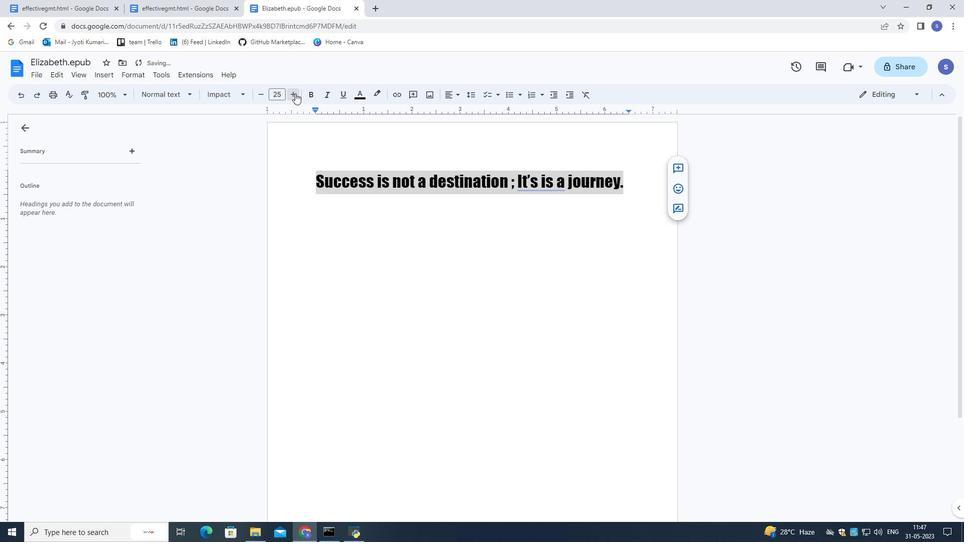 
Action: Mouse pressed left at (295, 93)
Screenshot: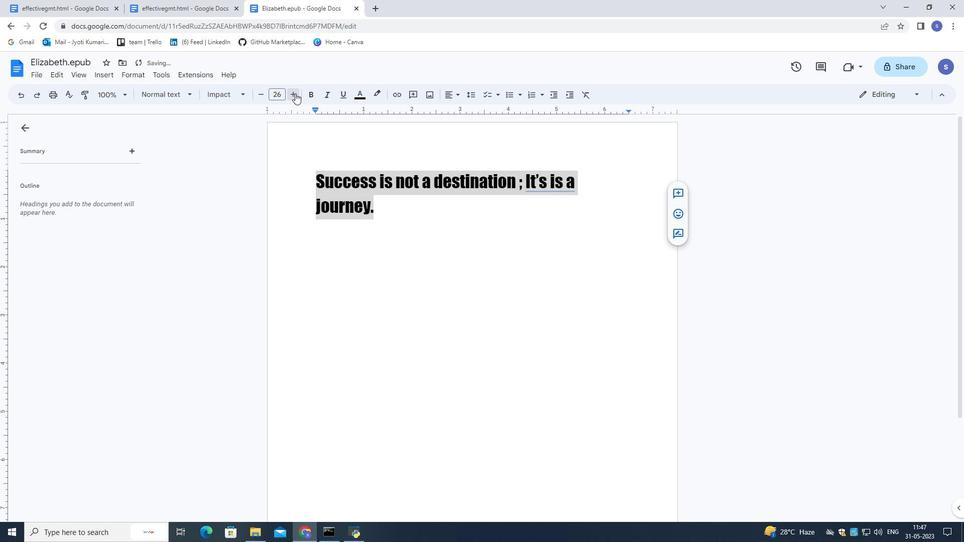 
Action: Mouse pressed left at (295, 93)
Screenshot: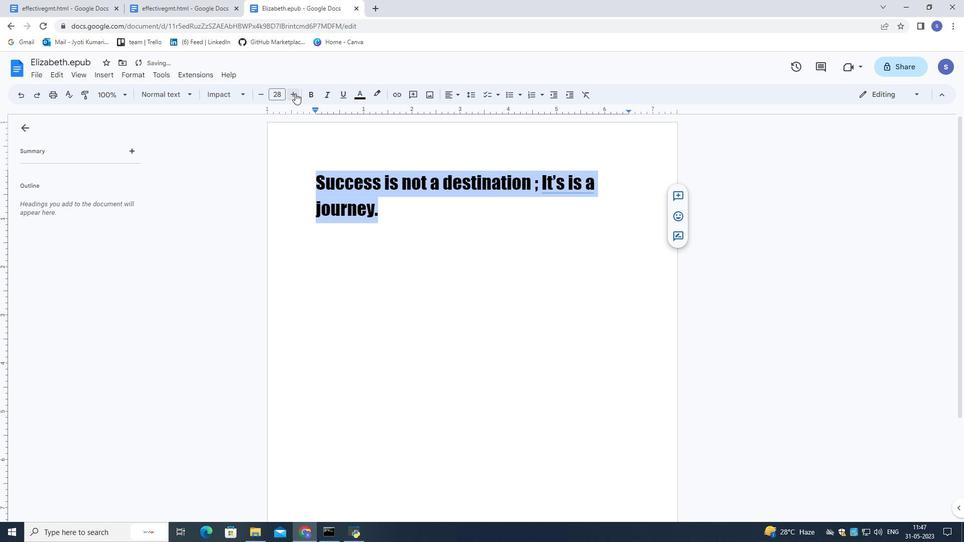 
Action: Mouse pressed left at (295, 93)
Screenshot: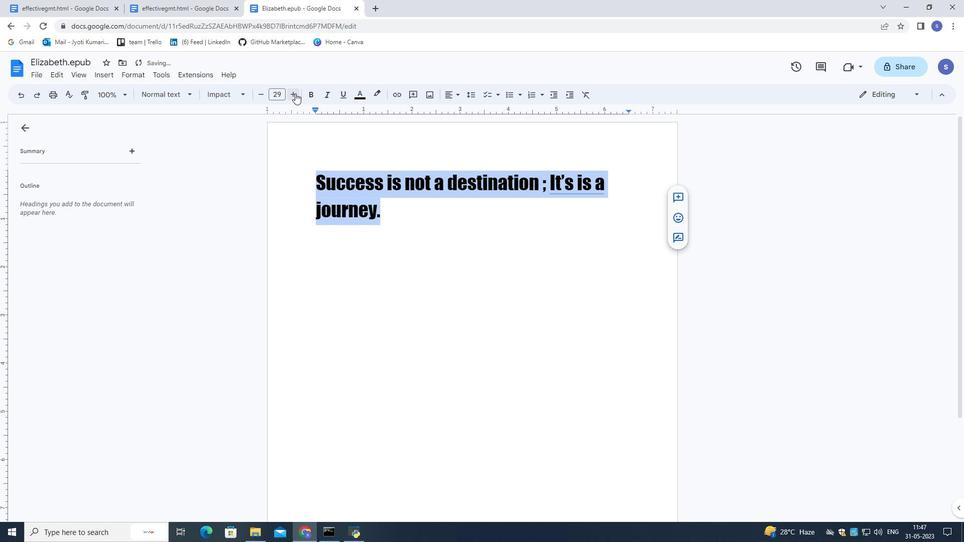 
Action: Mouse pressed left at (295, 93)
Screenshot: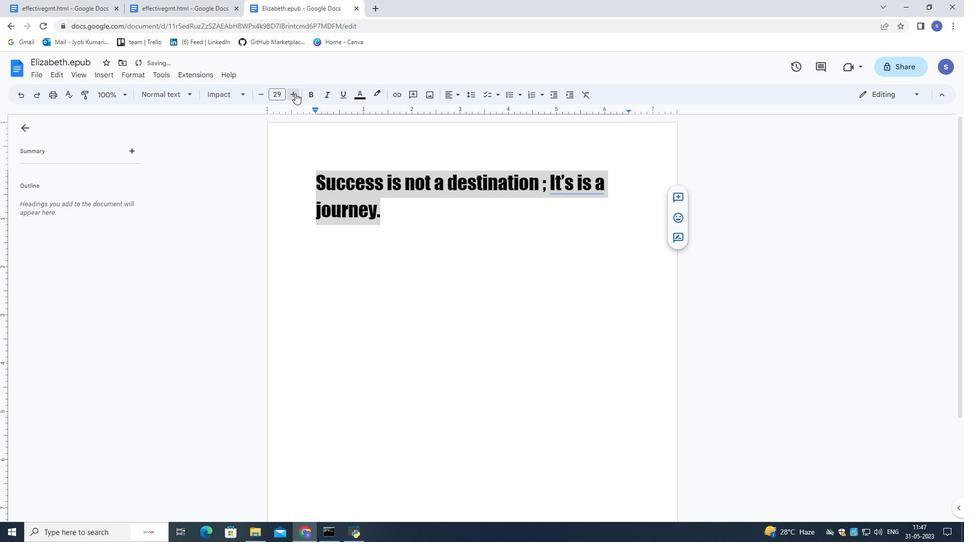 
Action: Mouse pressed left at (295, 93)
Screenshot: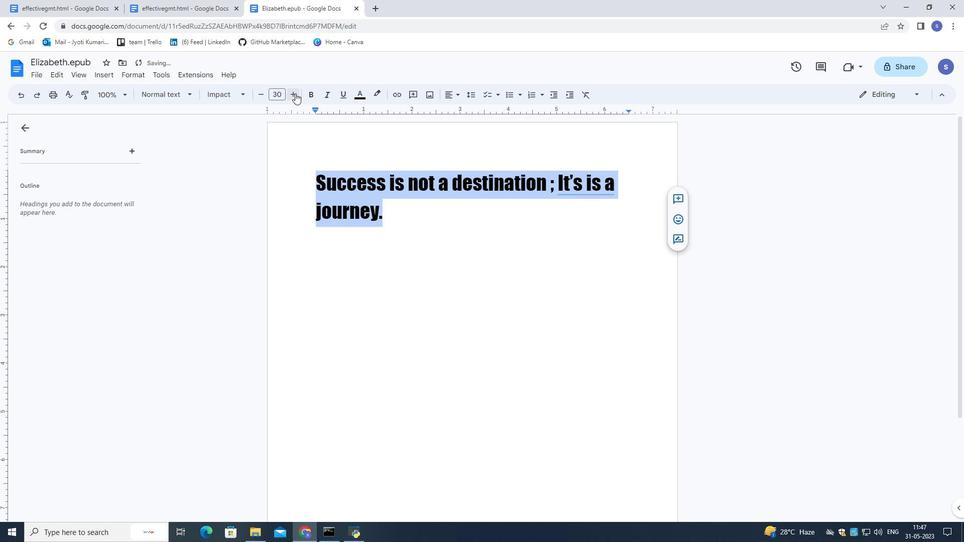 
Action: Mouse pressed left at (295, 93)
Screenshot: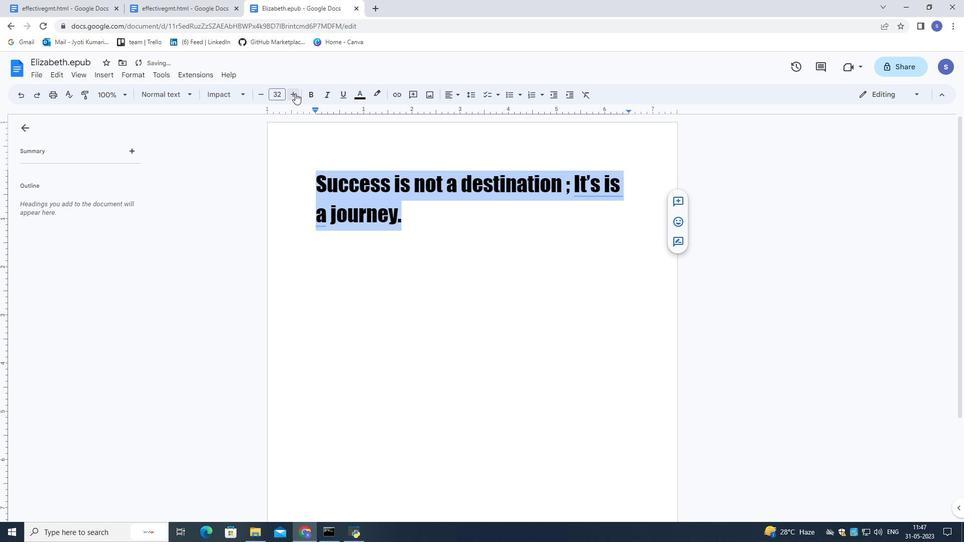 
Action: Mouse pressed left at (295, 93)
Screenshot: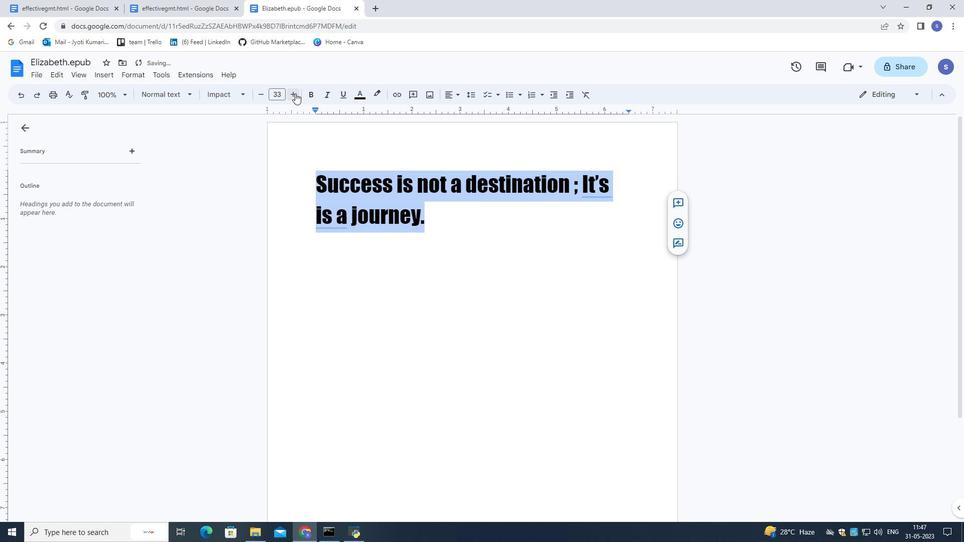 
Action: Mouse pressed left at (295, 93)
Screenshot: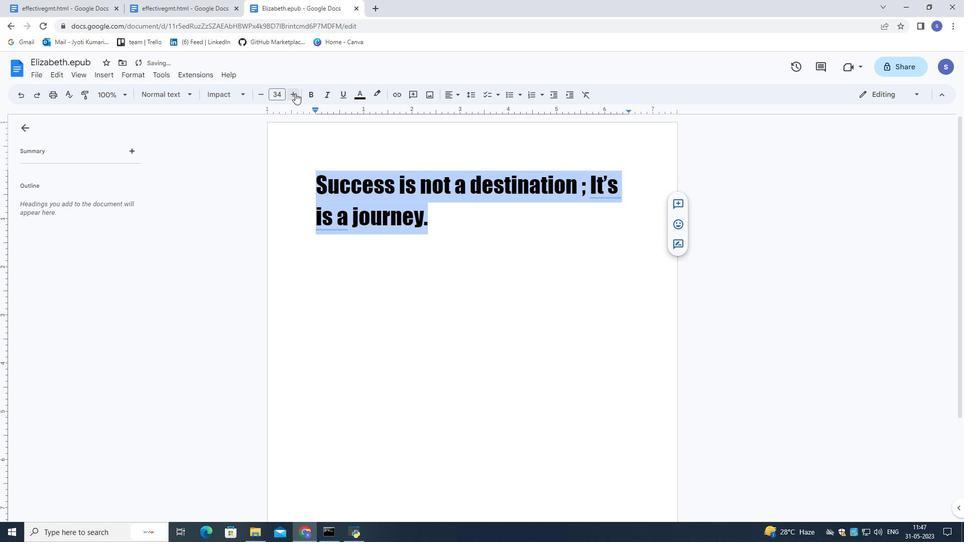
Action: Mouse pressed left at (295, 93)
Screenshot: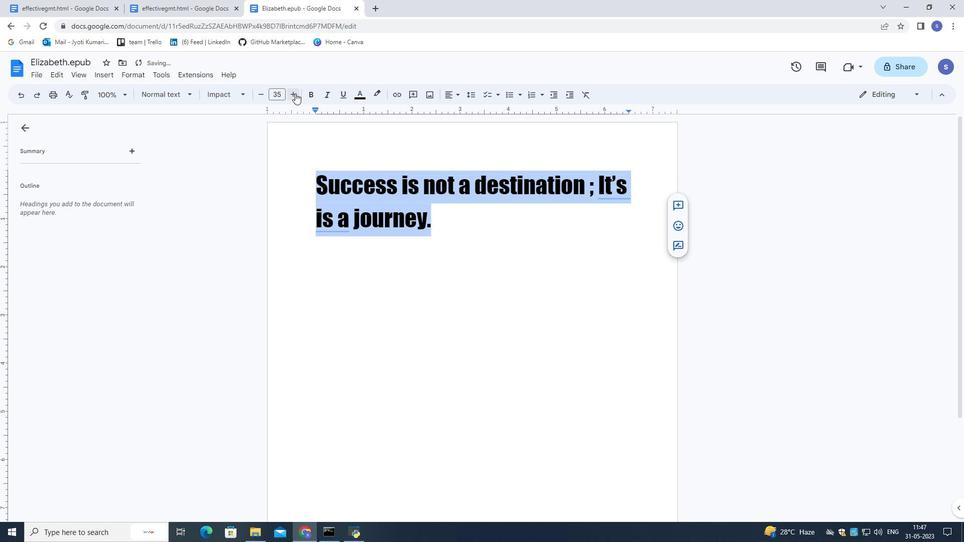
Action: Mouse moved to (455, 94)
Screenshot: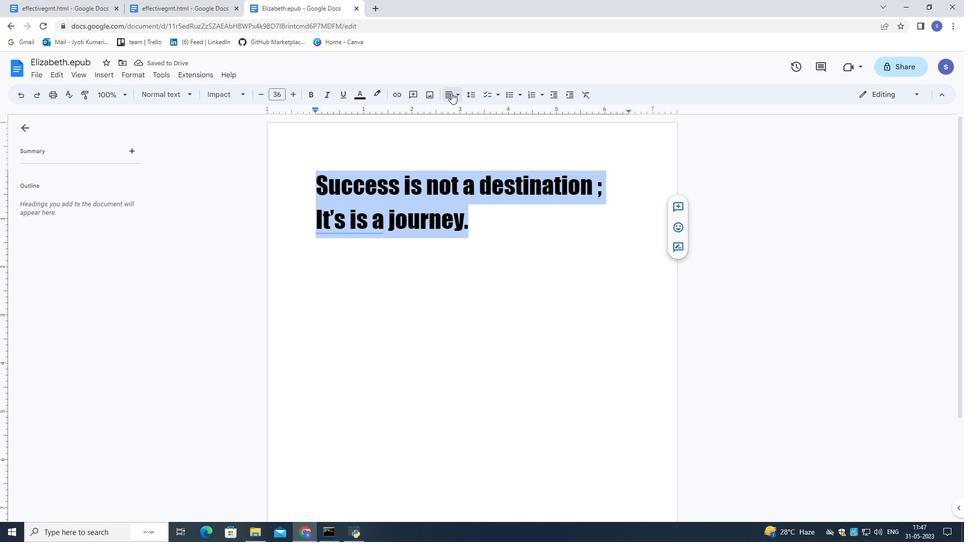 
Action: Mouse pressed left at (455, 94)
Screenshot: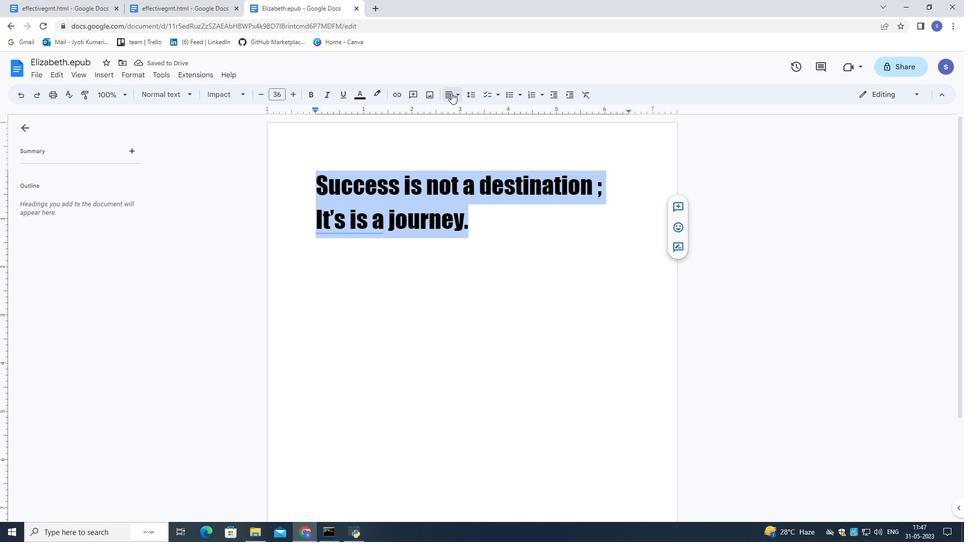 
Action: Mouse moved to (455, 113)
Screenshot: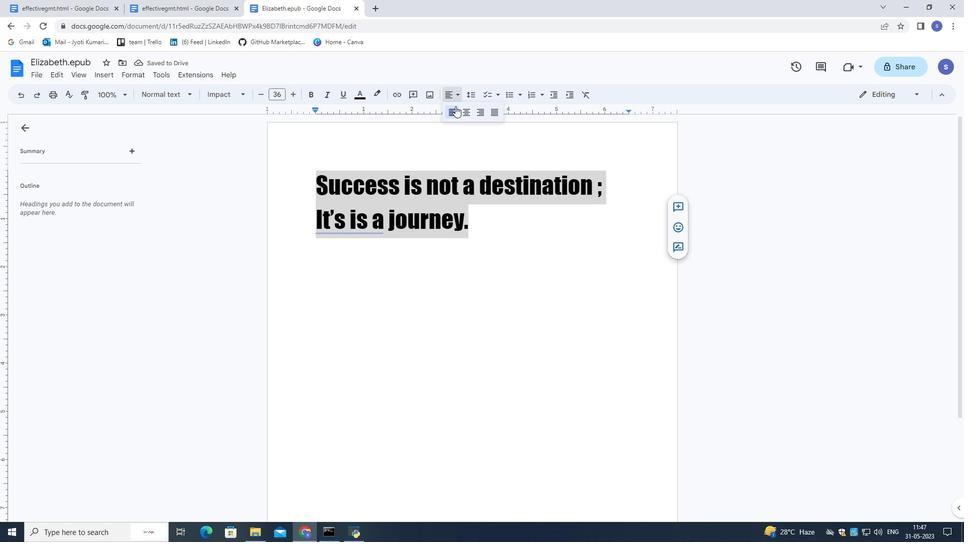 
Action: Mouse pressed left at (455, 113)
Screenshot: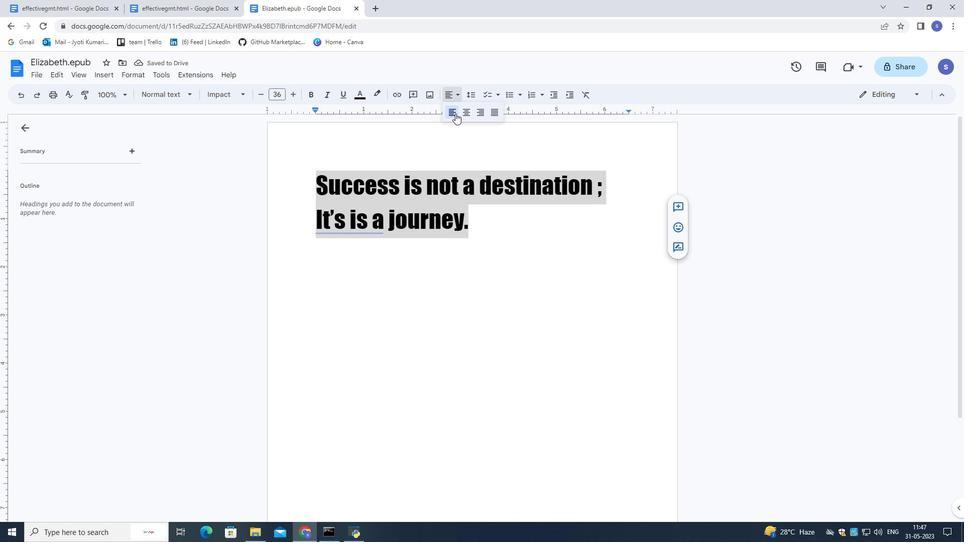 
Action: Mouse moved to (360, 95)
Screenshot: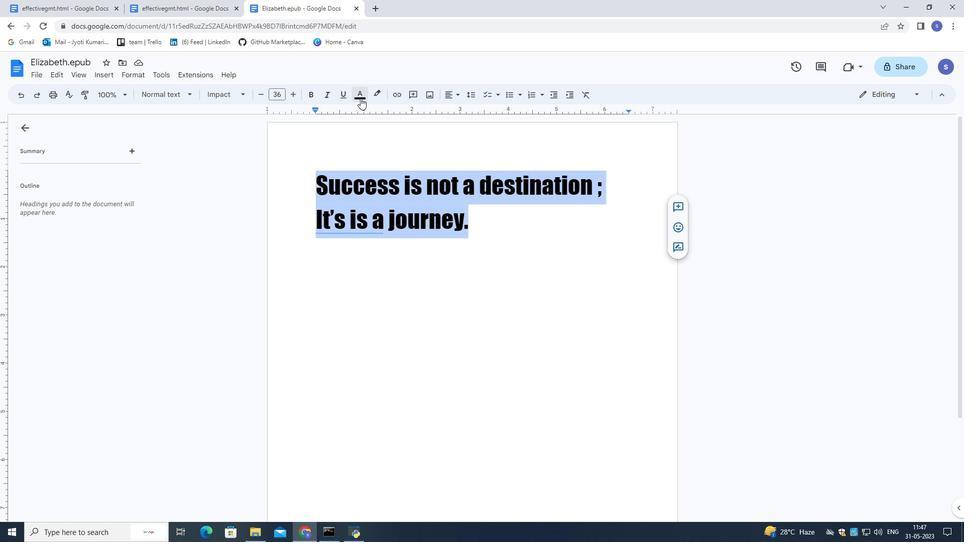 
Action: Mouse pressed left at (360, 95)
Screenshot: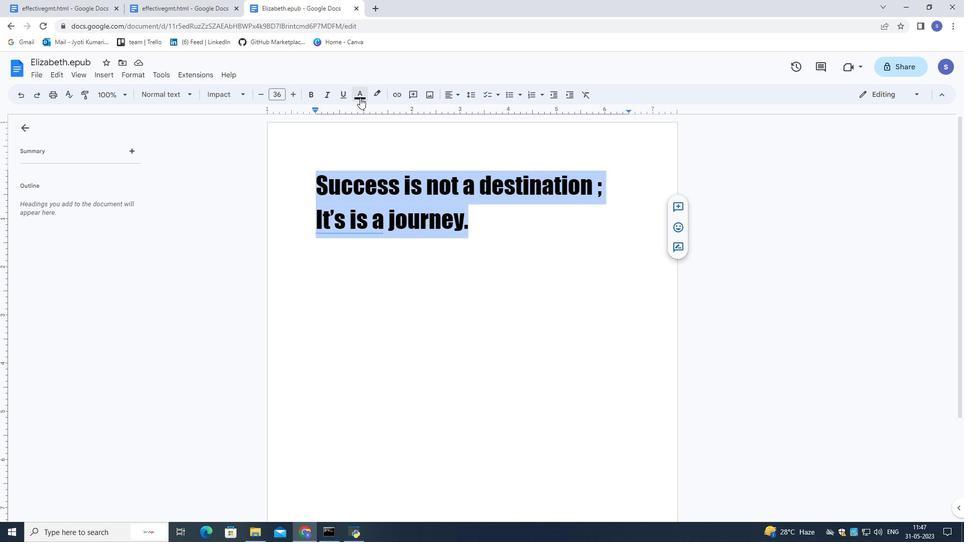 
Action: Mouse moved to (383, 158)
Screenshot: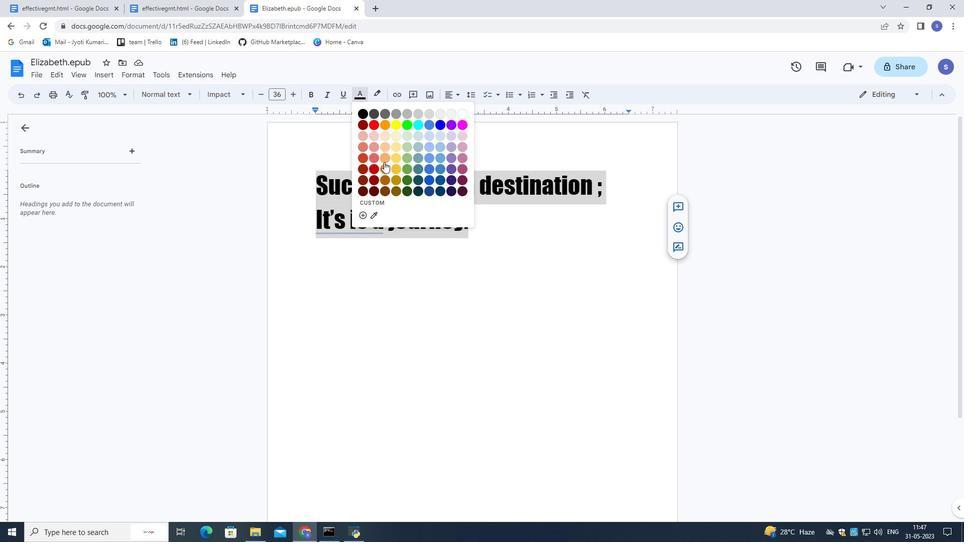 
Action: Mouse pressed left at (383, 158)
Screenshot: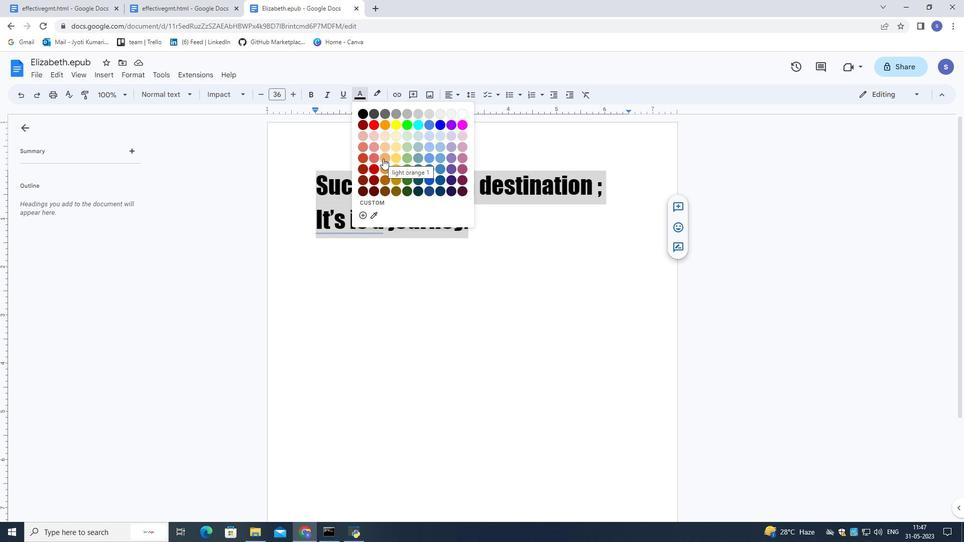 
Action: Mouse moved to (456, 241)
Screenshot: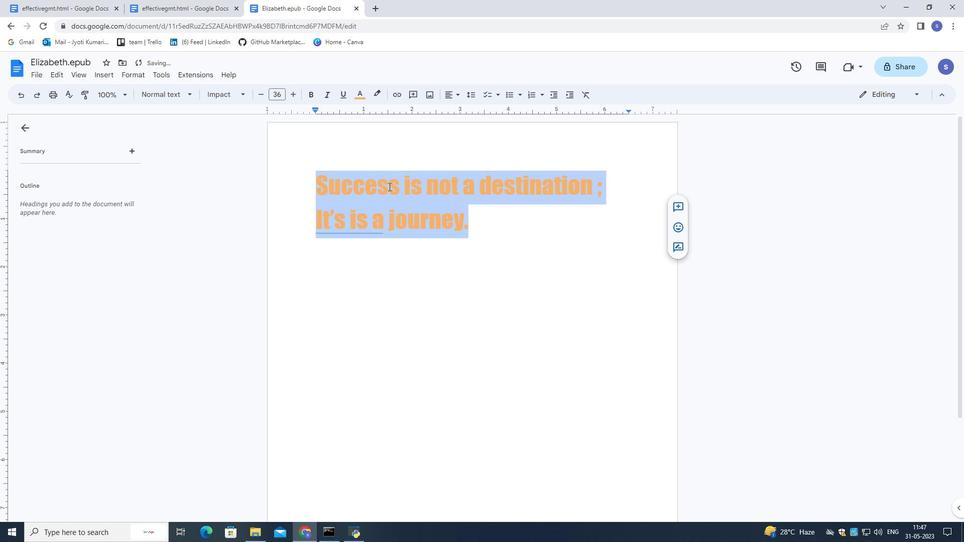 
Action: Mouse pressed left at (456, 241)
Screenshot: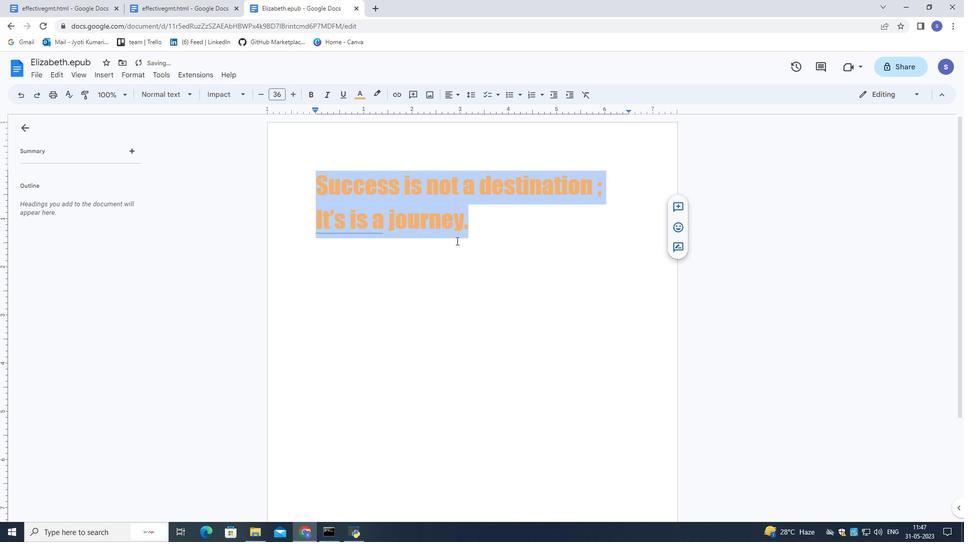 
Action: Mouse moved to (472, 222)
Screenshot: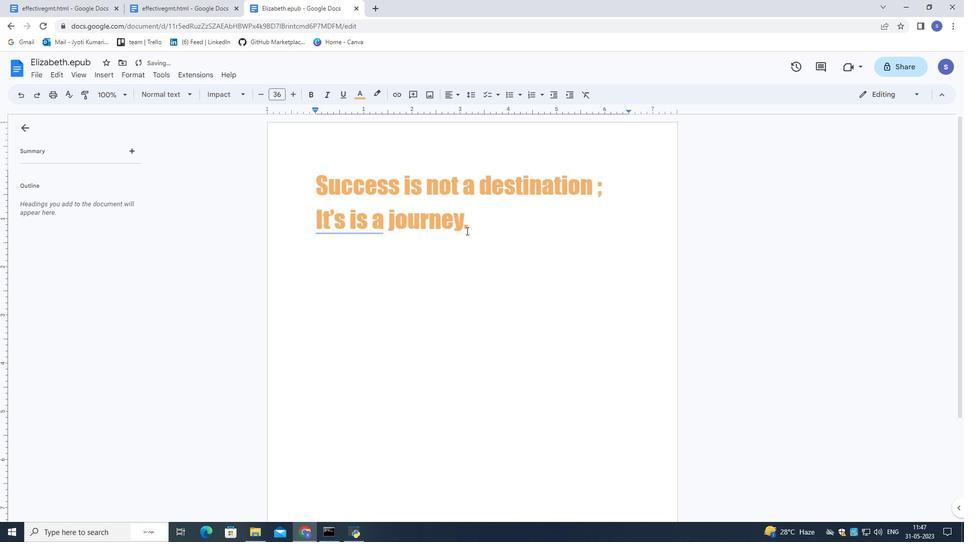 
Action: Mouse pressed left at (472, 222)
Screenshot: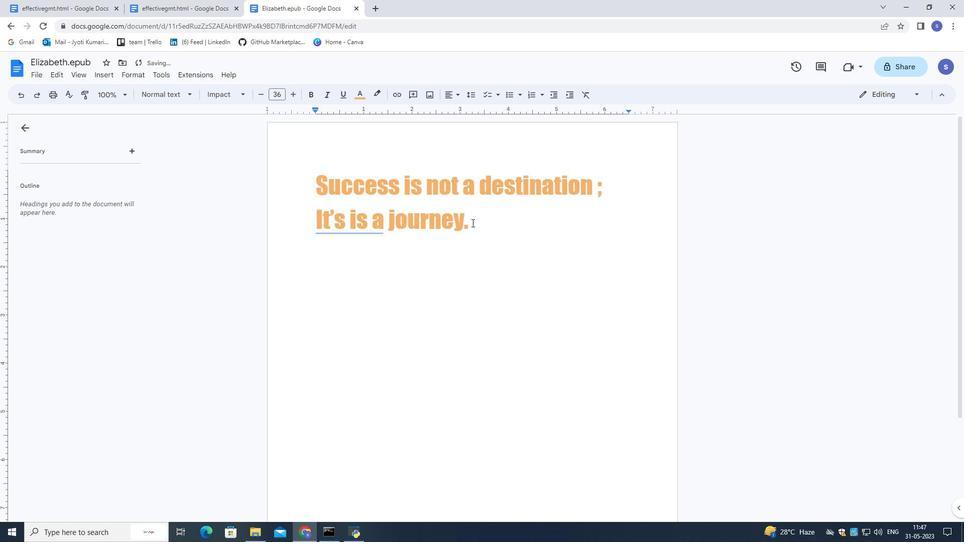 
Action: Mouse moved to (460, 250)
Screenshot: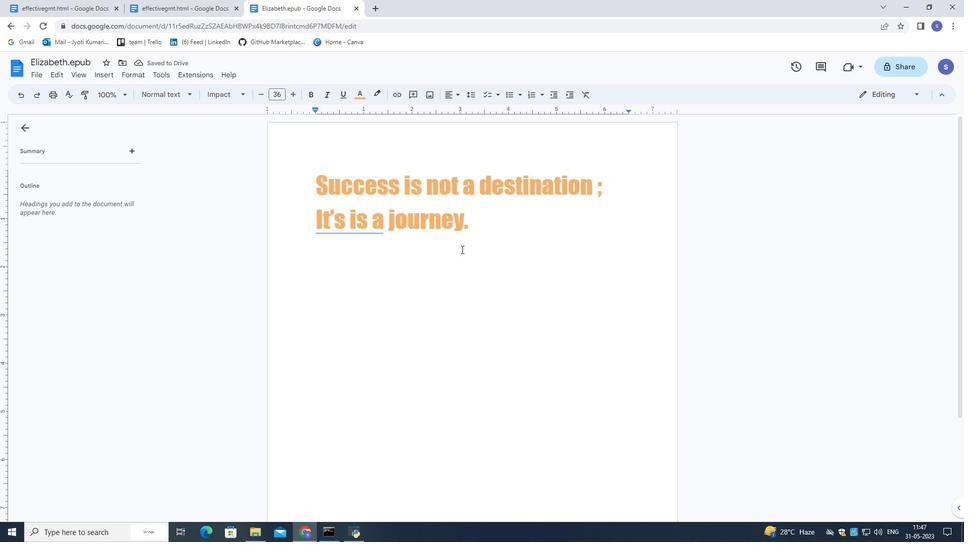 
Action: Mouse pressed left at (460, 250)
Screenshot: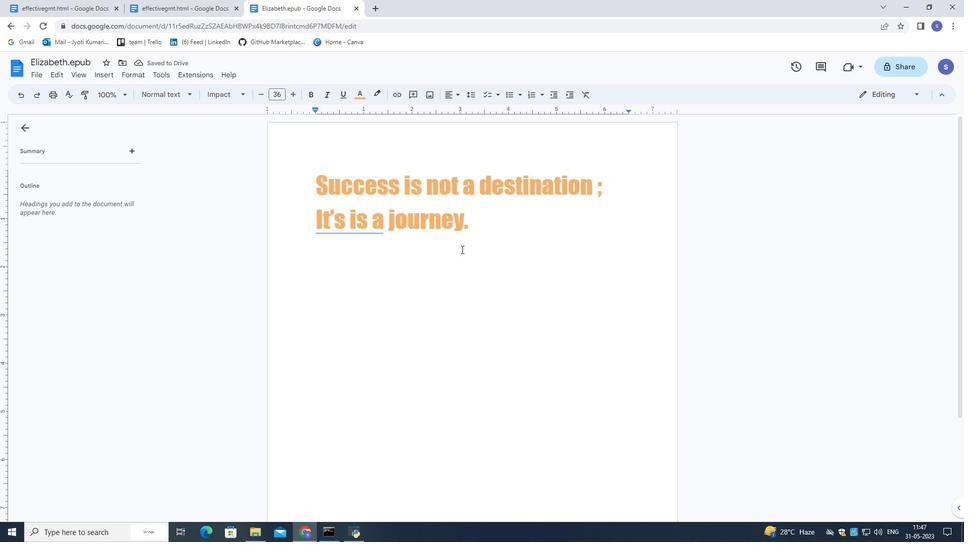 
Action: Mouse moved to (348, 220)
Screenshot: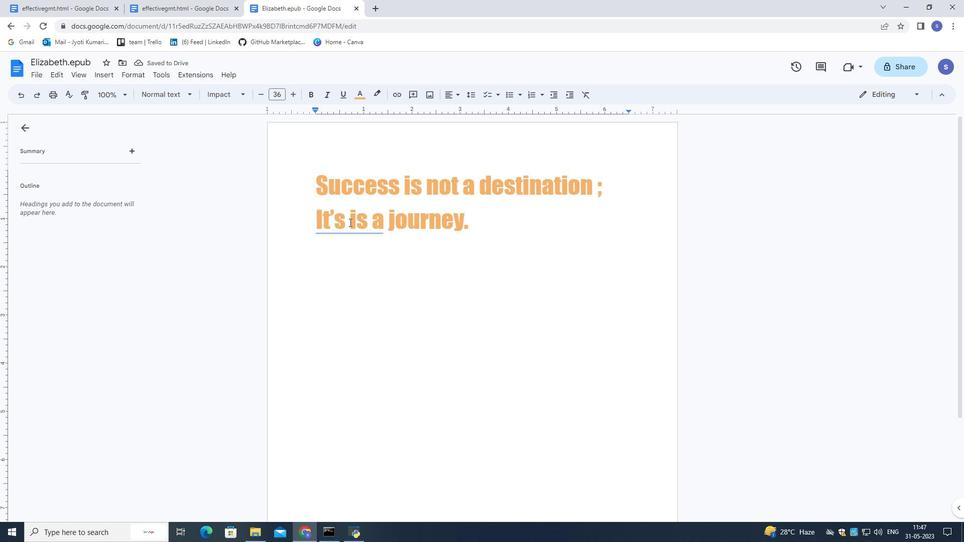 
Action: Mouse pressed left at (348, 220)
Screenshot: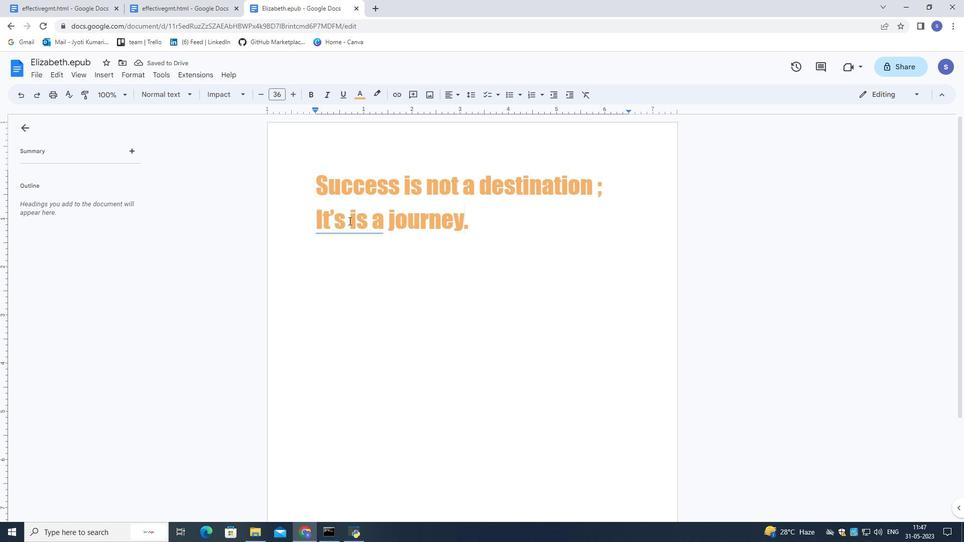 
Action: Mouse moved to (355, 229)
Screenshot: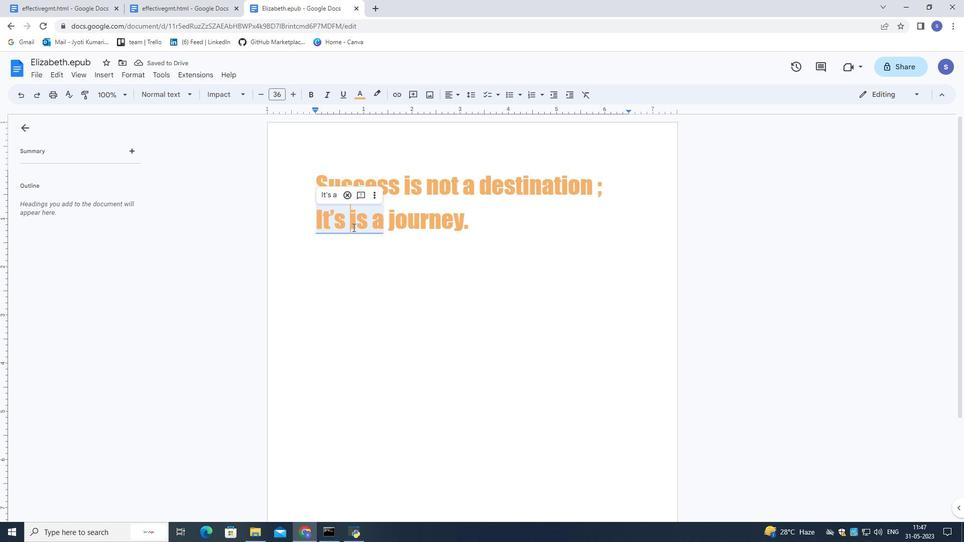 
Action: Key pressed <Key.space>
Screenshot: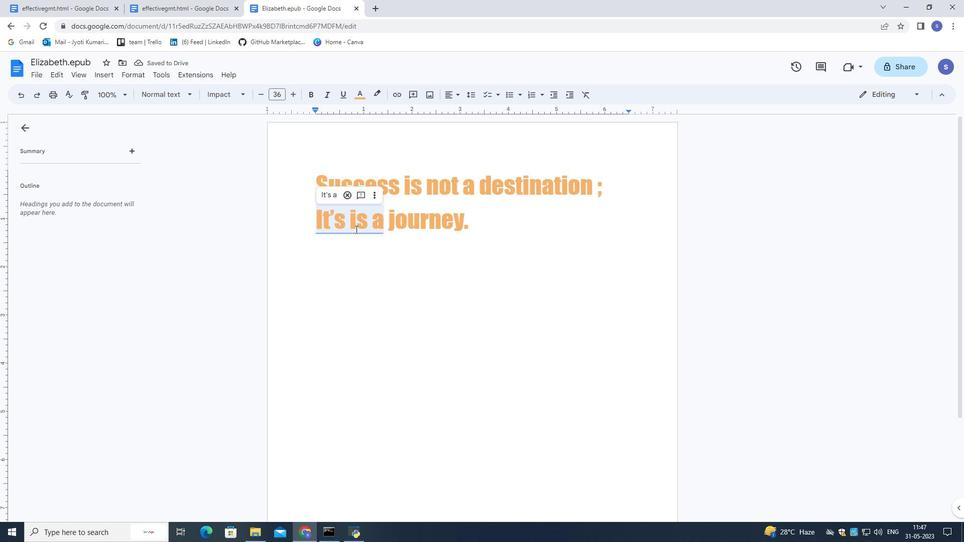 
Action: Mouse moved to (538, 218)
Screenshot: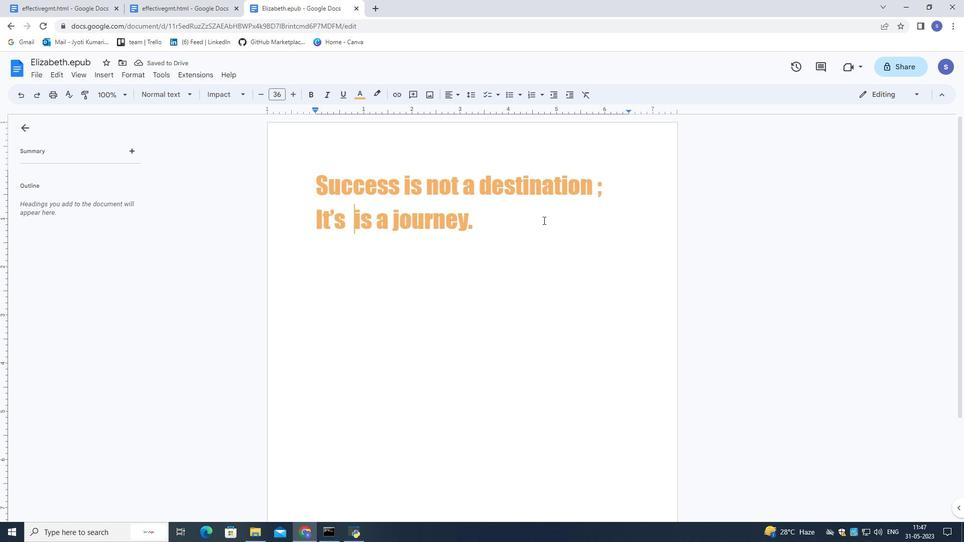 
Action: Mouse pressed left at (538, 218)
Screenshot: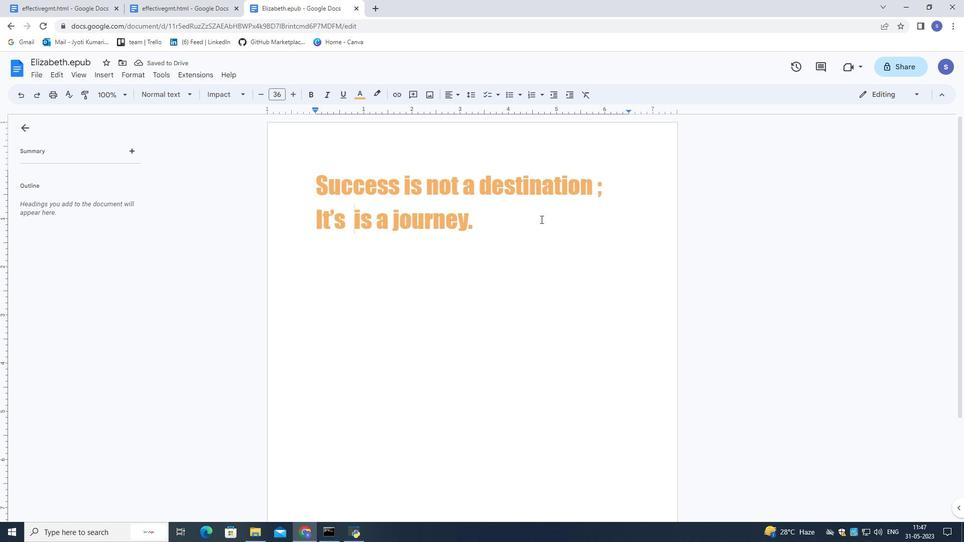 
Action: Mouse moved to (313, 302)
Screenshot: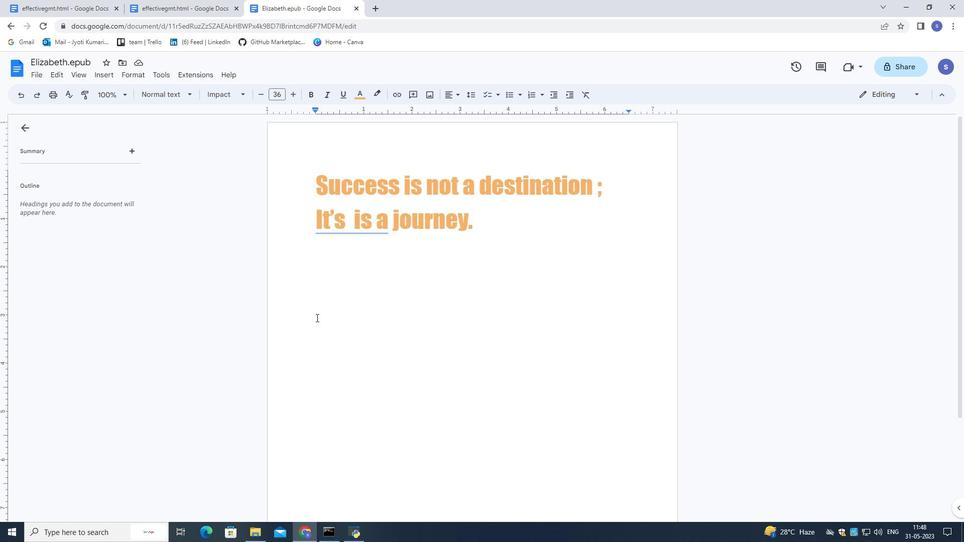 
